 Task: In the Contact  EvelynWhite@brooklynbotanic.org, Create email and send with subject: 'Welcome to a New Paradigm: Introducing Our Visionary Solution', and with mail content 'Hello,_x000D_
Unlock your full potential with our game-changing solution. Embrace the possibilities and embark on a journey of growth and success in your industry._x000D_
Regards', attach the document: Proposal.doc and insert image: visitingcard.jpg. Below Regards, write Instagram and insert the URL: 'www.instagram.com'. Mark checkbox to create task to follow up : In 3 business days . Logged in from softage.5@softage.net
Action: Mouse moved to (73, 57)
Screenshot: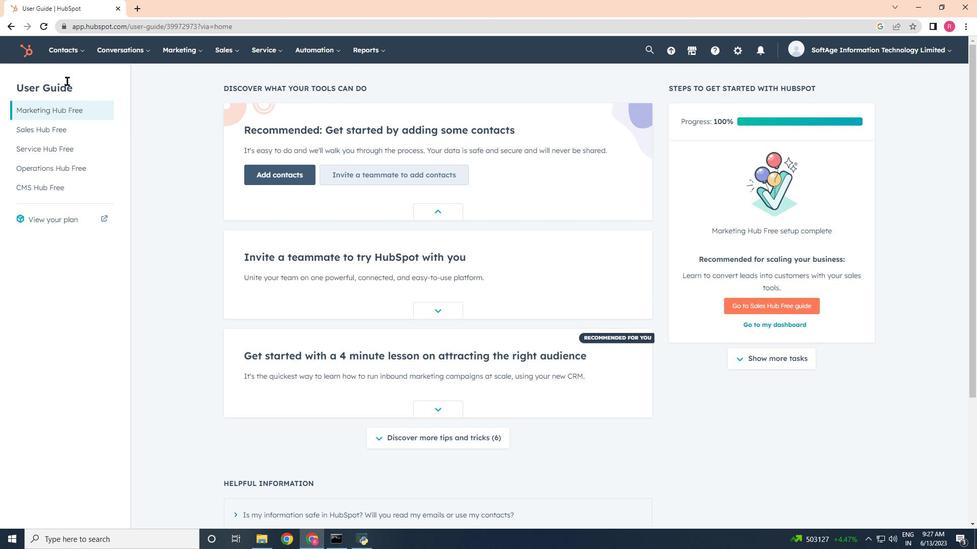 
Action: Mouse pressed left at (73, 57)
Screenshot: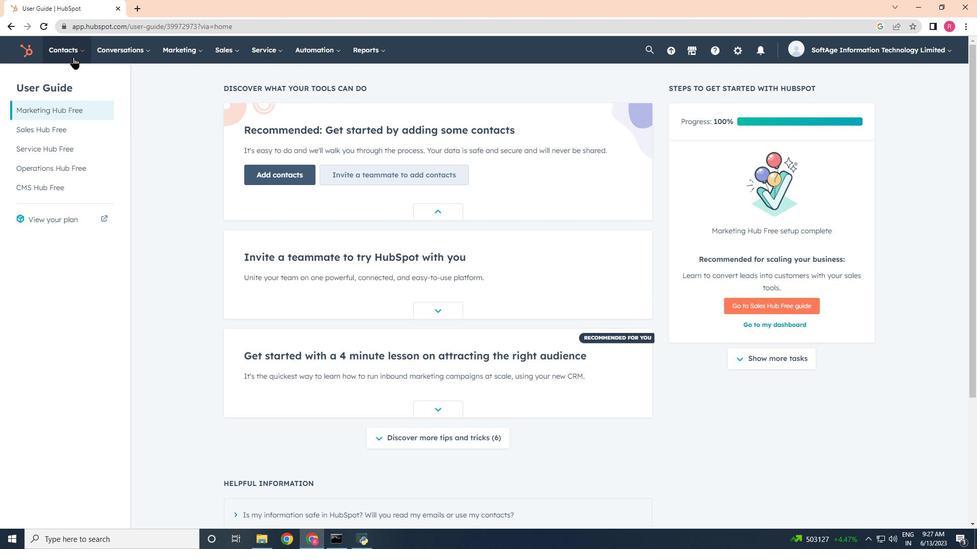 
Action: Mouse moved to (83, 80)
Screenshot: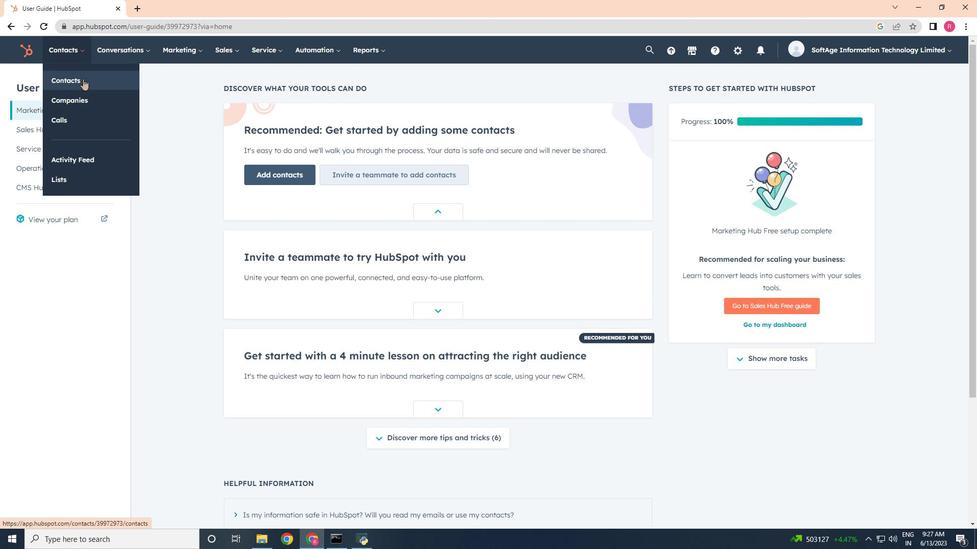 
Action: Mouse pressed left at (83, 80)
Screenshot: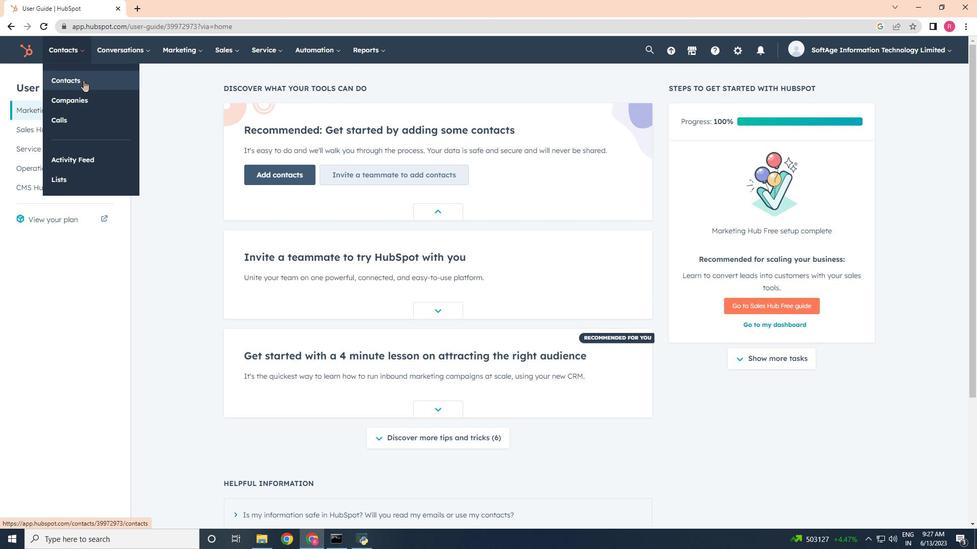 
Action: Mouse moved to (88, 166)
Screenshot: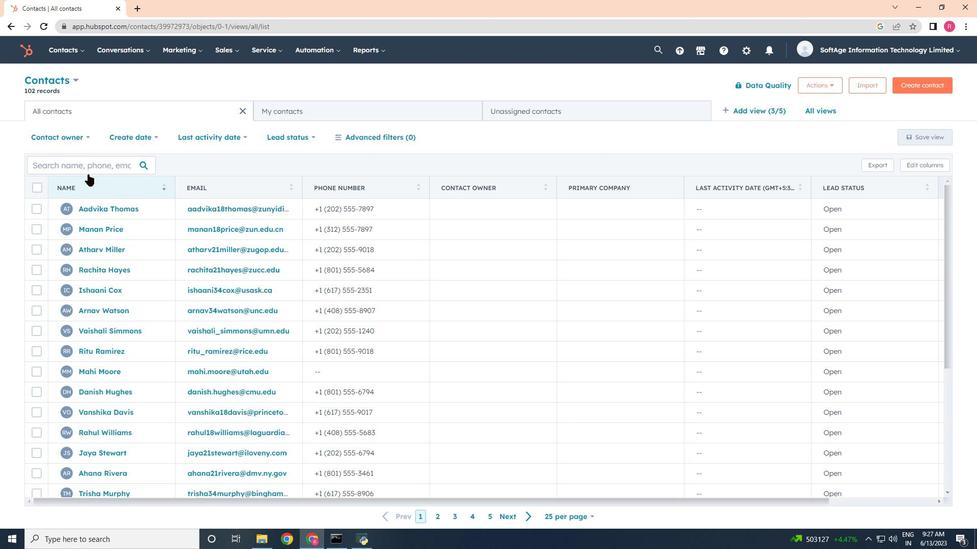 
Action: Mouse pressed left at (88, 166)
Screenshot: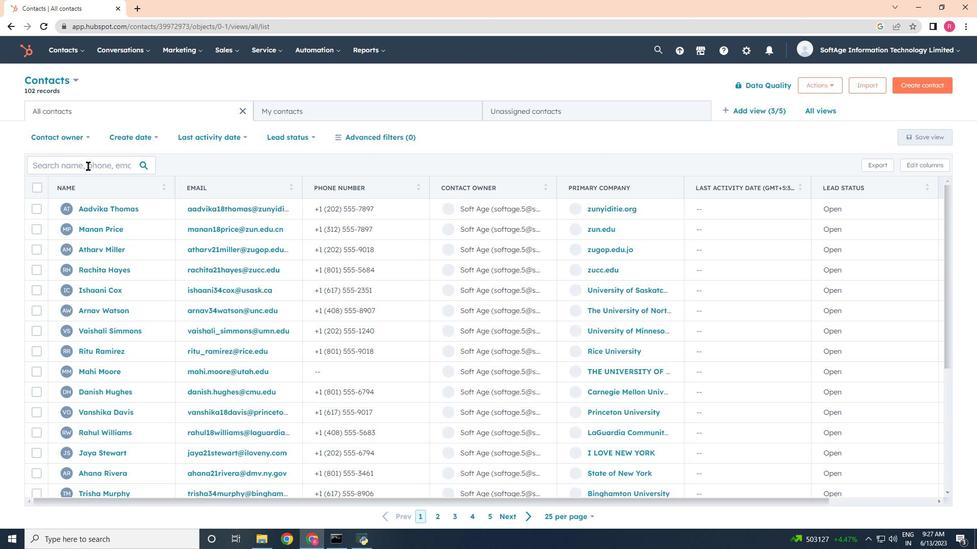 
Action: Key pressed <Key.shift>Evely<Key.shift>White<Key.shift>@brooklynbotanic<Key.backspace><Key.backspace><Key.backspace><Key.backspace><Key.backspace><Key.backspace><Key.backspace><Key.backspace><Key.backspace><Key.backspace><Key.backspace><Key.backspace>
Screenshot: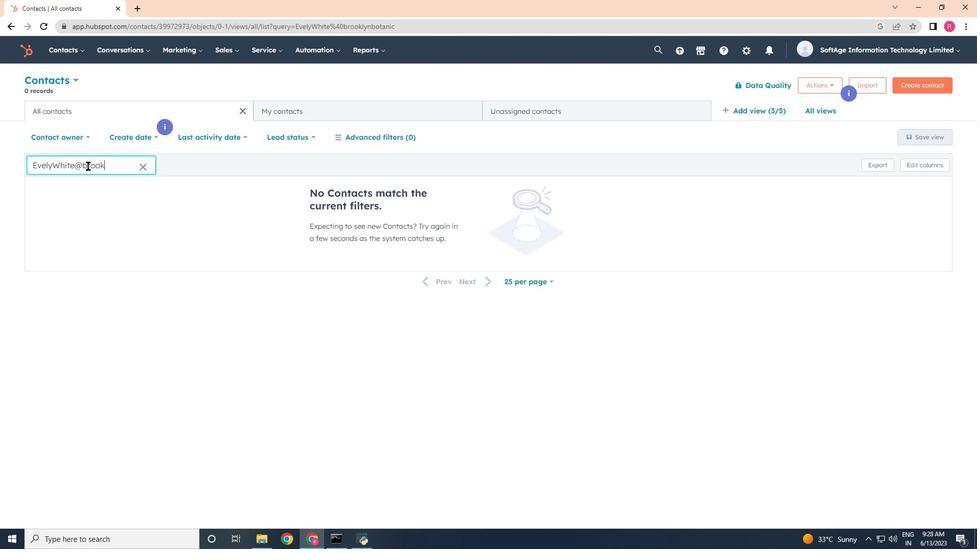 
Action: Mouse moved to (88, 165)
Screenshot: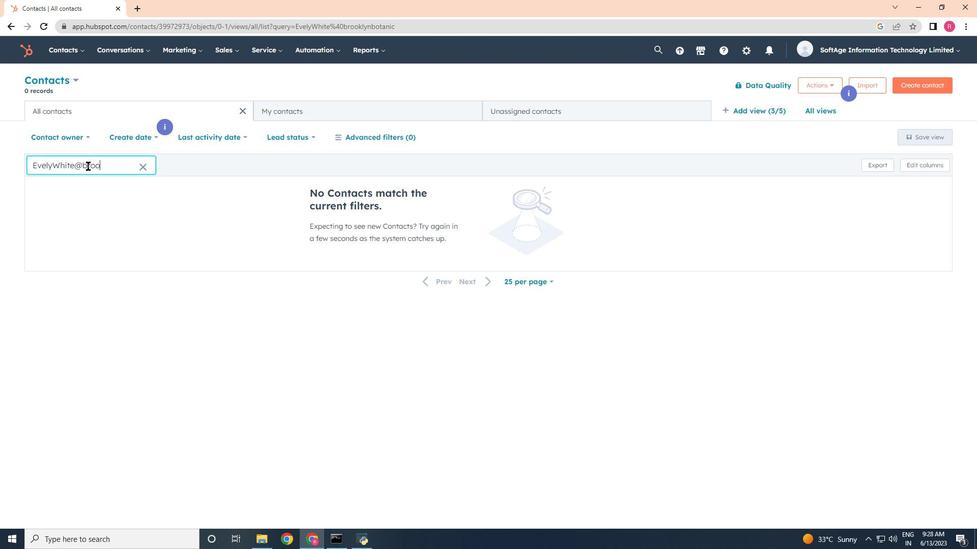 
Action: Key pressed <Key.backspace><Key.backspace><Key.backspace><Key.backspace>
Screenshot: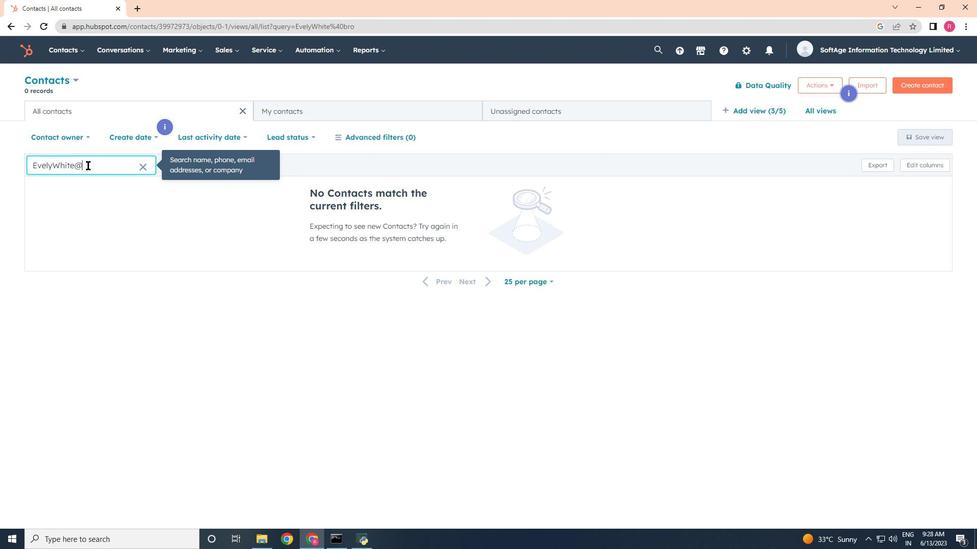 
Action: Mouse moved to (55, 166)
Screenshot: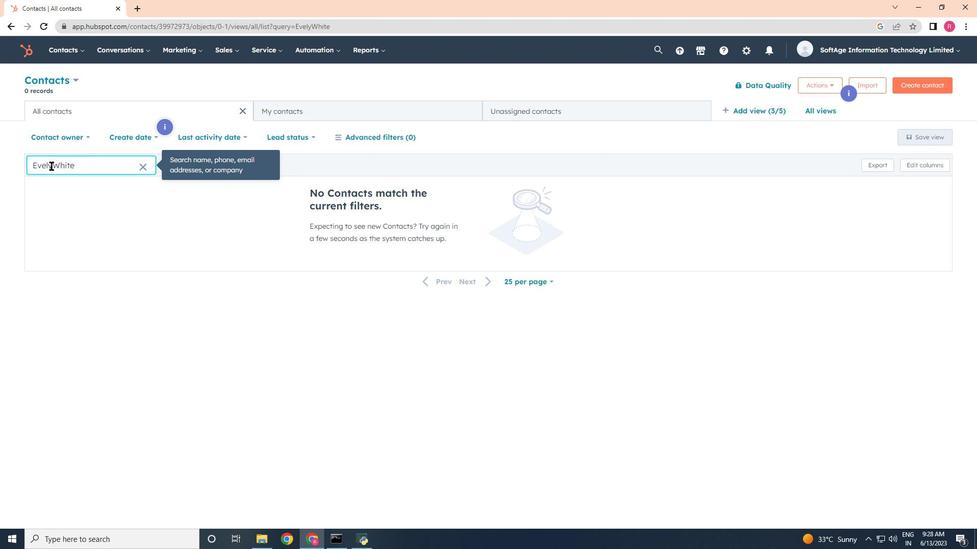 
Action: Mouse pressed left at (55, 166)
Screenshot: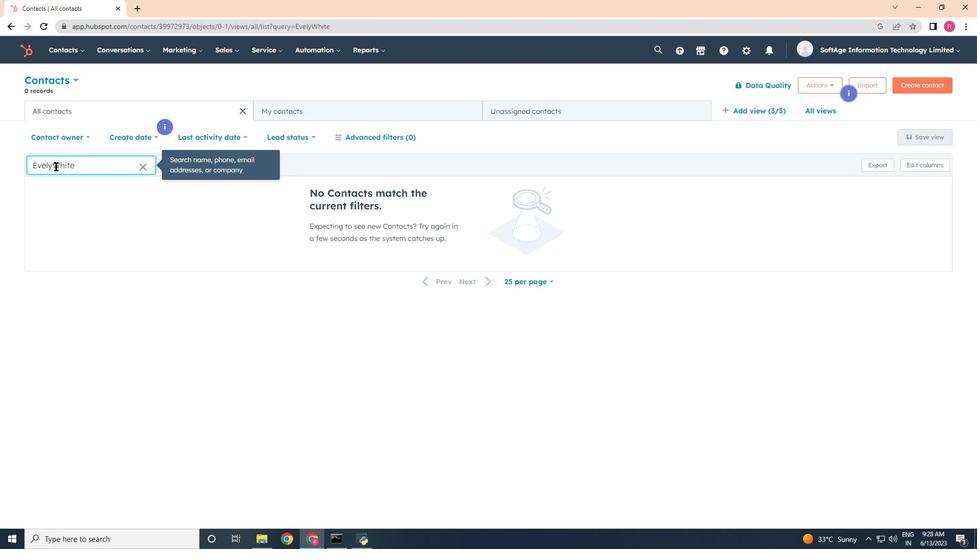 
Action: Mouse moved to (54, 167)
Screenshot: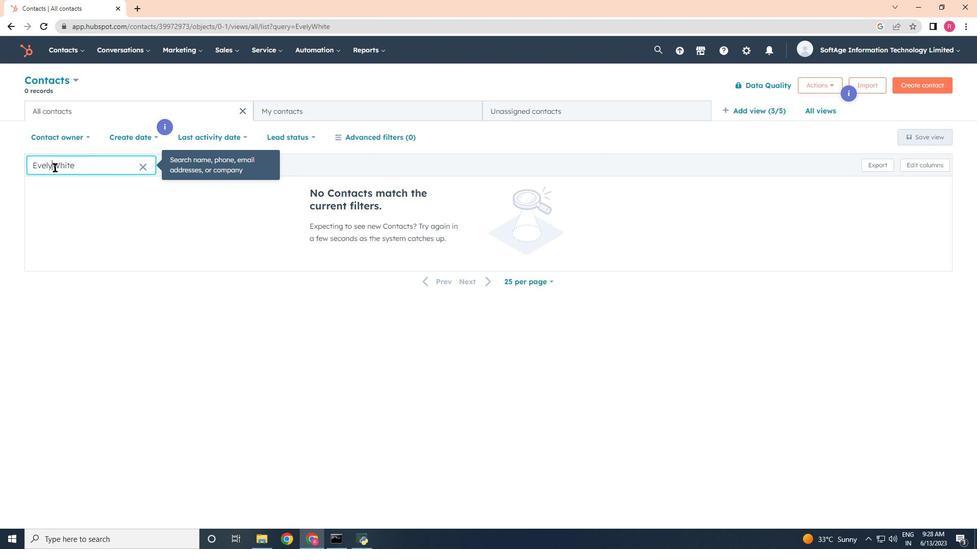 
Action: Key pressed n
Screenshot: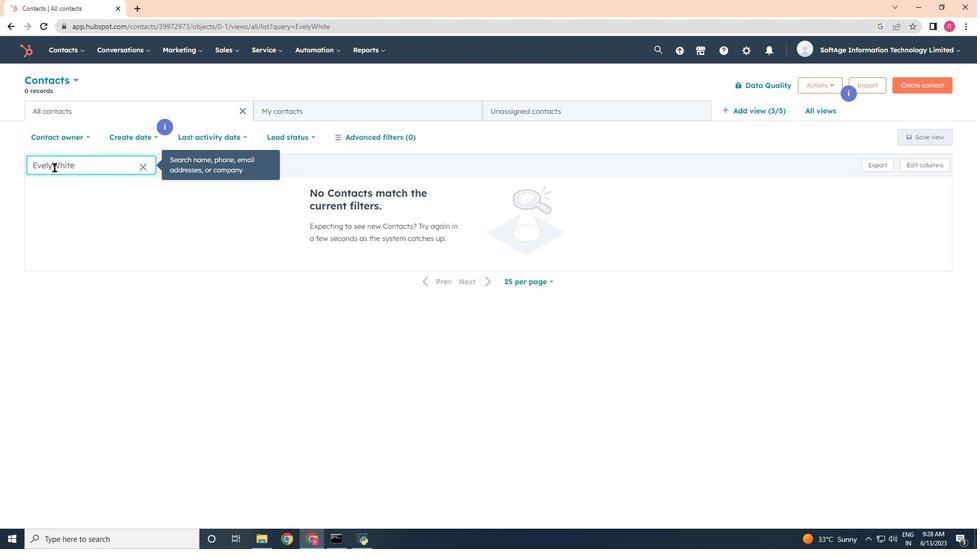 
Action: Mouse moved to (82, 166)
Screenshot: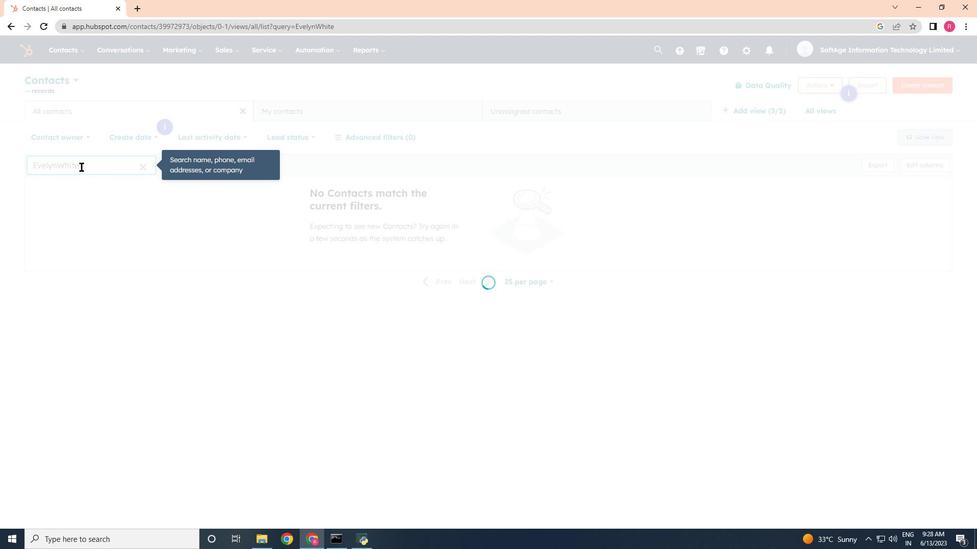 
Action: Mouse pressed left at (82, 166)
Screenshot: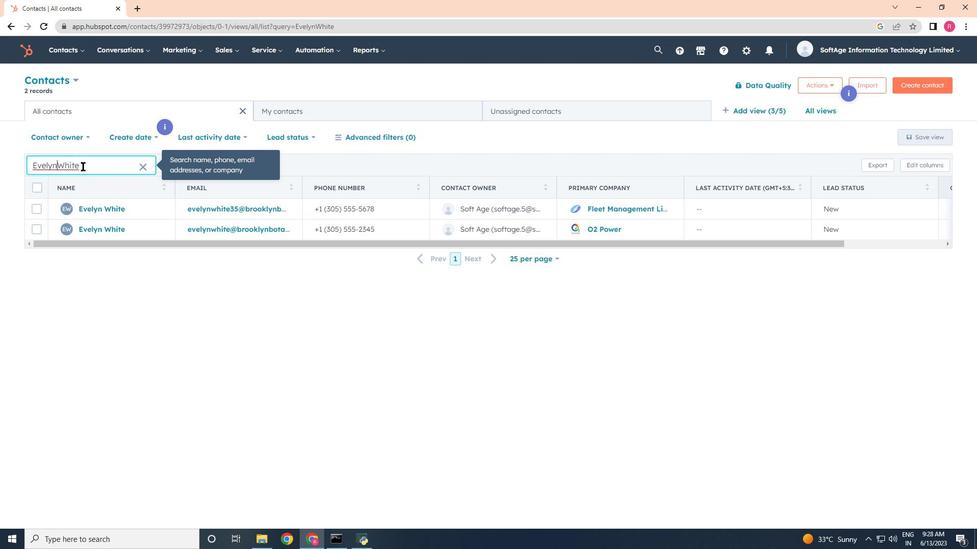 
Action: Key pressed <Key.shift>@brooklyn
Screenshot: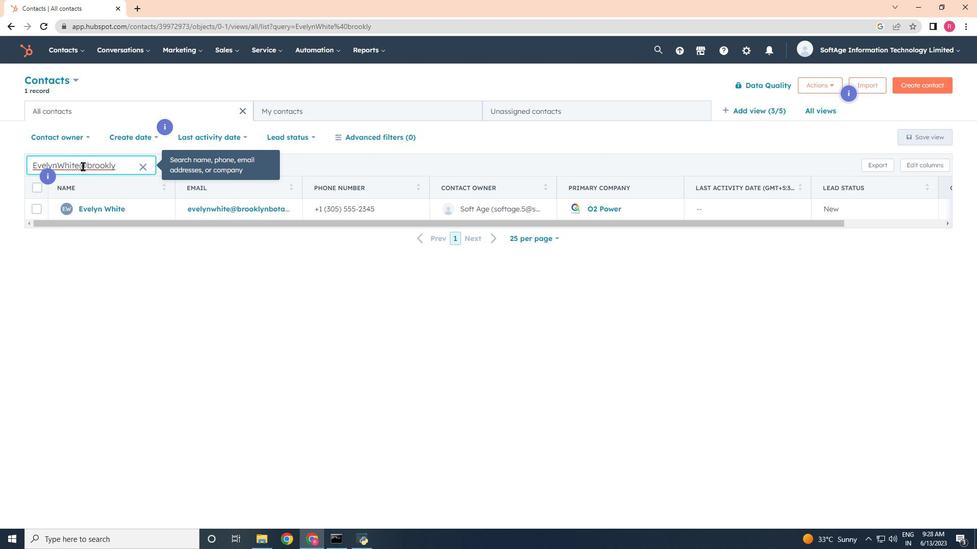 
Action: Mouse moved to (99, 211)
Screenshot: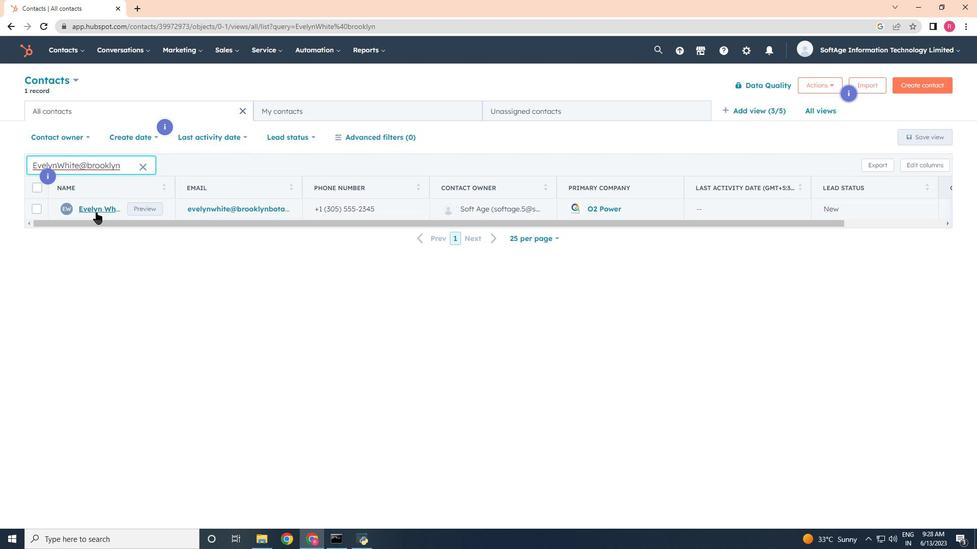 
Action: Mouse pressed left at (99, 211)
Screenshot: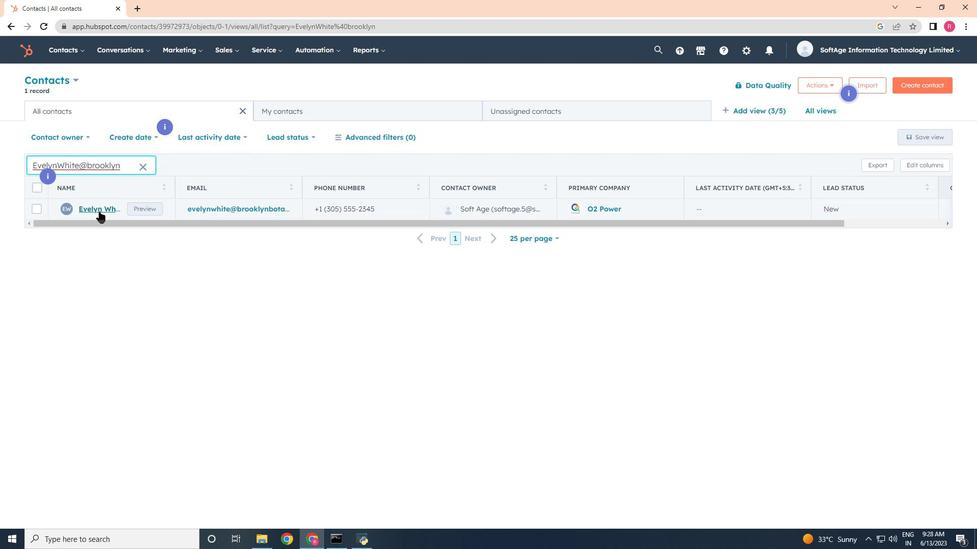 
Action: Mouse moved to (70, 170)
Screenshot: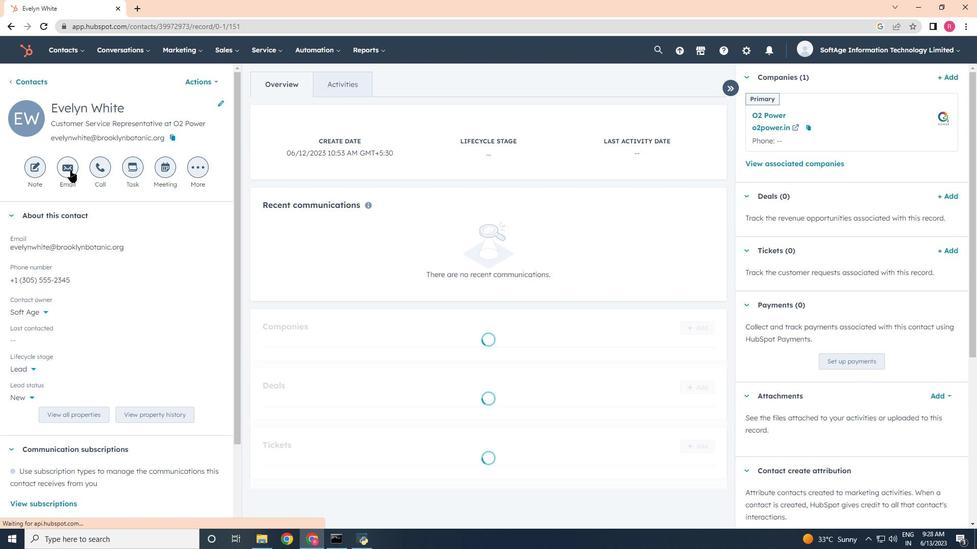 
Action: Mouse pressed left at (70, 170)
Screenshot: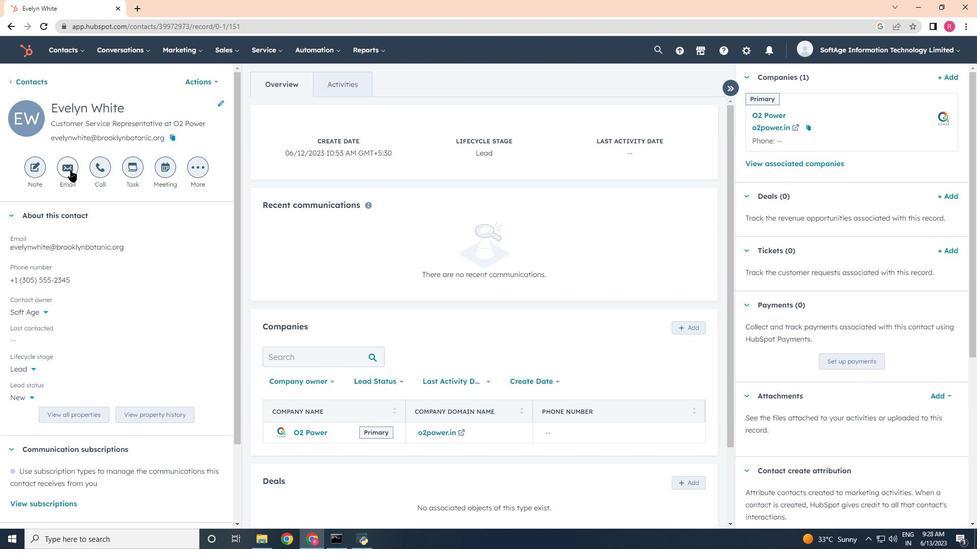 
Action: Mouse moved to (860, 262)
Screenshot: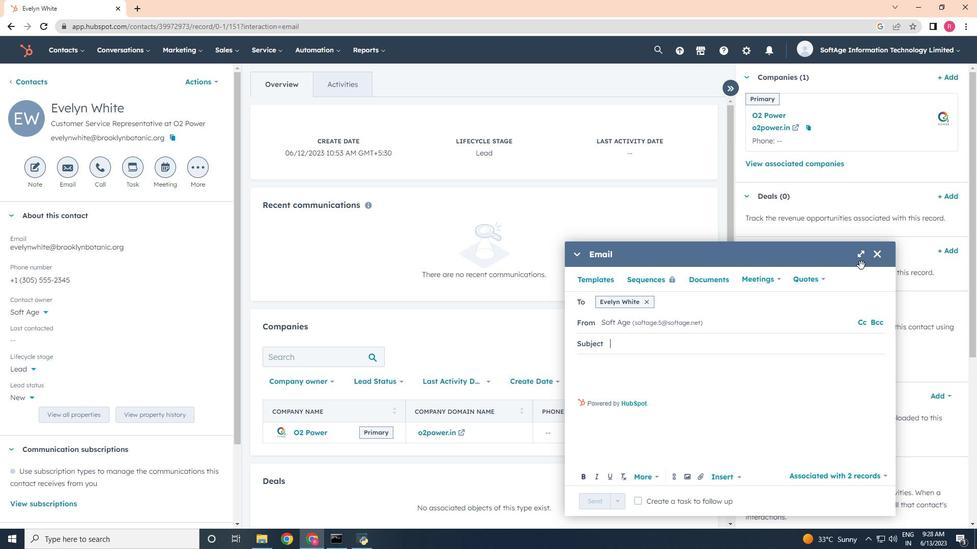 
Action: Mouse pressed left at (860, 262)
Screenshot: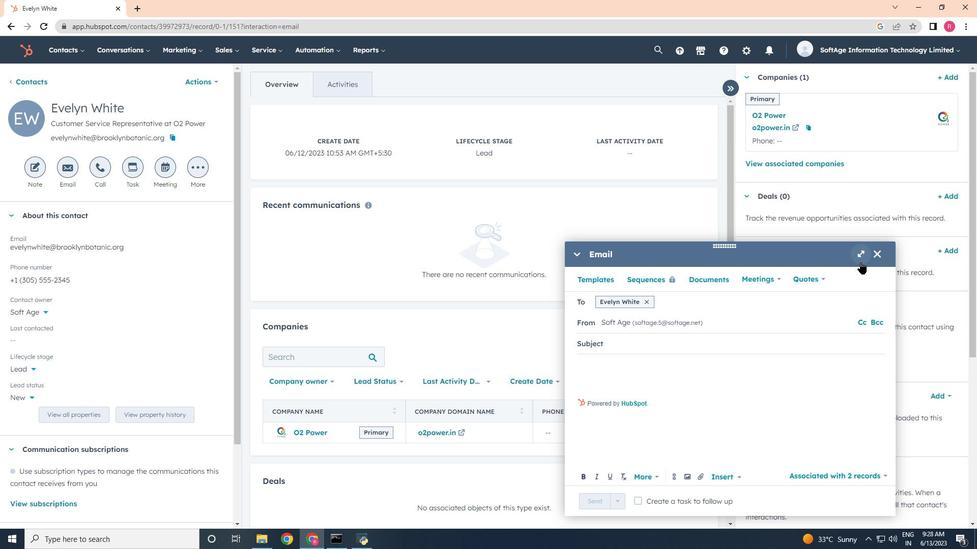 
Action: Mouse moved to (268, 206)
Screenshot: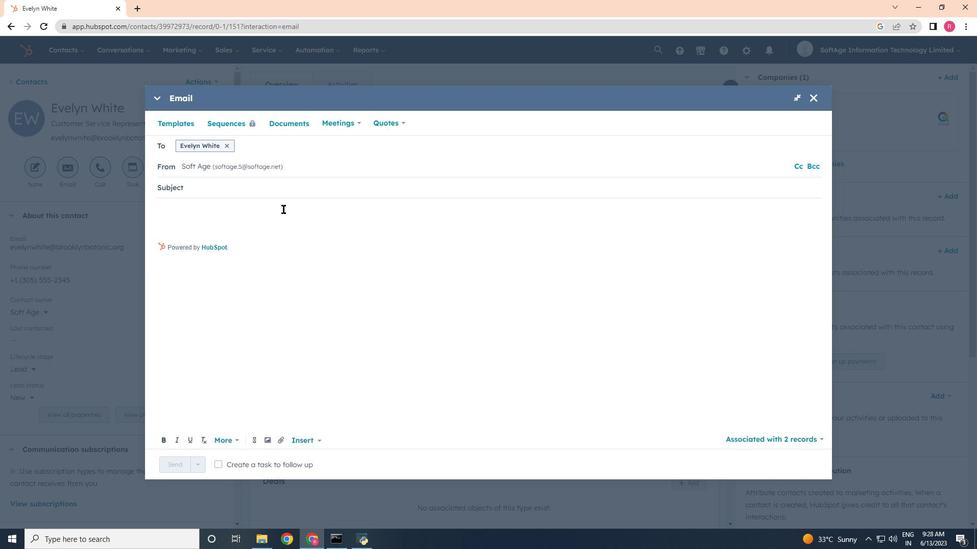 
Action: Key pressed <Key.shift><Key.shift><Key.shift><Key.shift>Welcome<Key.space>to<Key.space>a<Key.space><Key.shift>New<Key.space><Key.shift><Key.shift><Key.shift><Key.shift><Key.shift>Parad<Key.backspace><Key.backspace><Key.backspace><Key.backspace><Key.backspace><Key.backspace><Key.backspace><Key.backspace>ew<Key.space><Key.shift>Paradigm<Key.shift_r><Key.shift_r><Key.shift_r><Key.shift_r><Key.shift_r><Key.shift_r><Key.shift_r><Key.shift_r>:<Key.space><Key.shift>Introductiong<Key.space><Key.backspace><Key.backspace><Key.backspace><Key.backspace><Key.backspace><Key.backspace>ing<Key.space><Key.shift>Our<Key.space><Key.shift>Visionary<Key.space><Key.shift>Solution
Screenshot: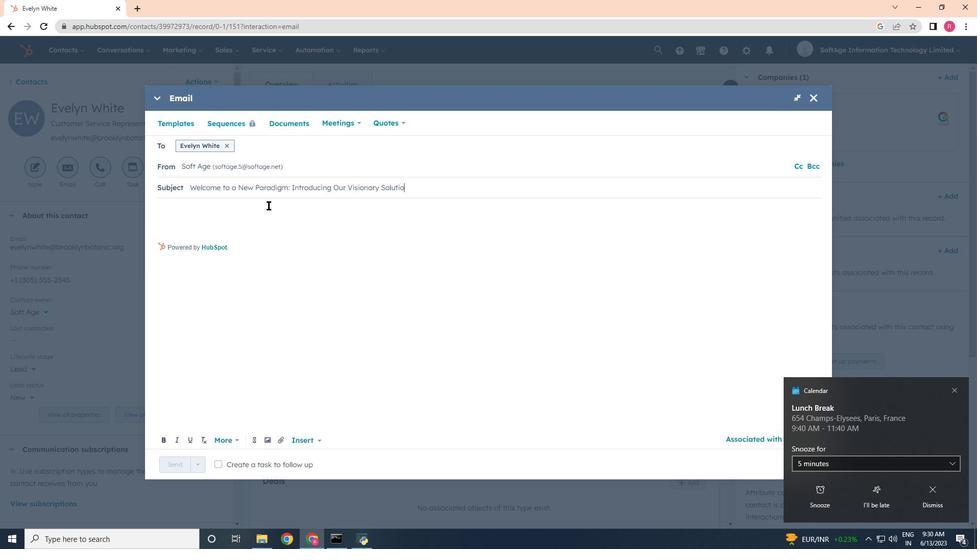 
Action: Mouse moved to (953, 388)
Screenshot: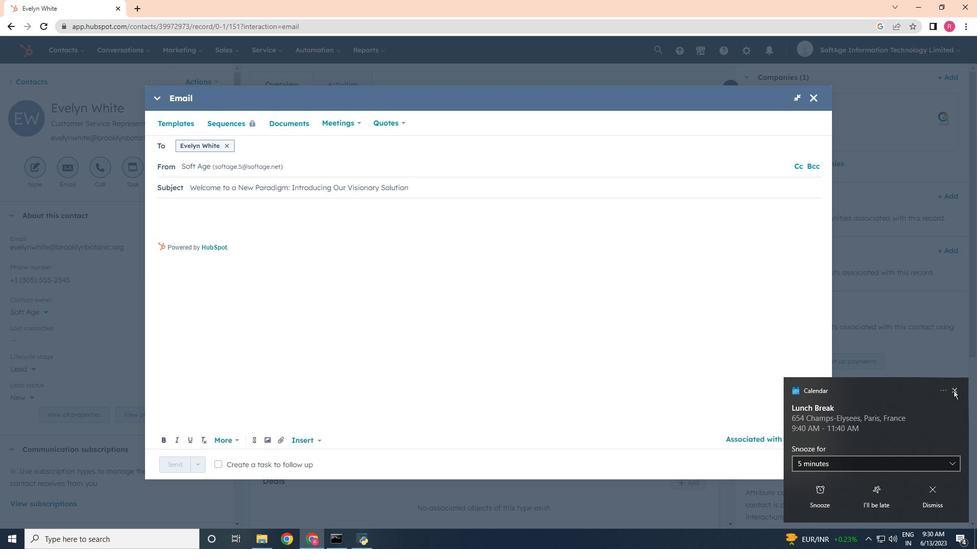 
Action: Mouse pressed left at (953, 388)
Screenshot: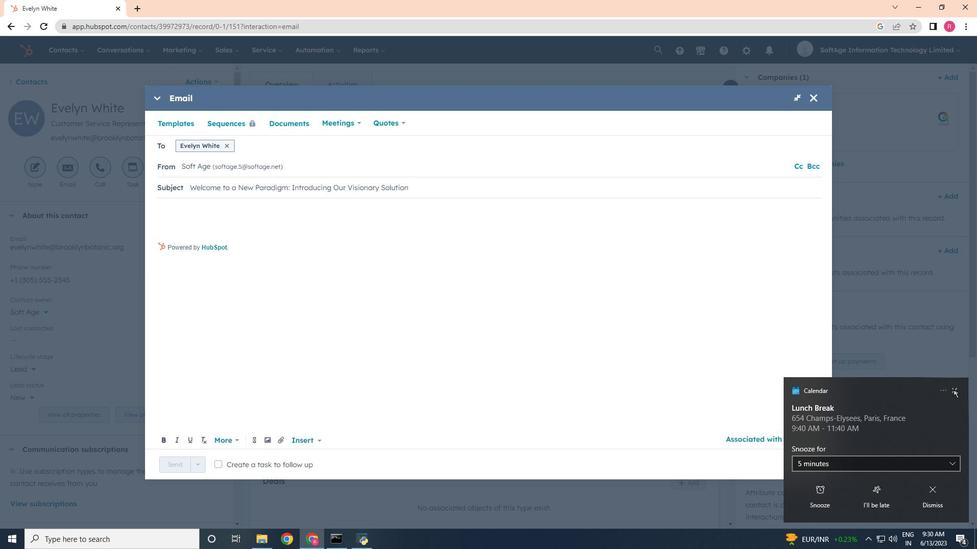 
Action: Mouse moved to (247, 231)
Screenshot: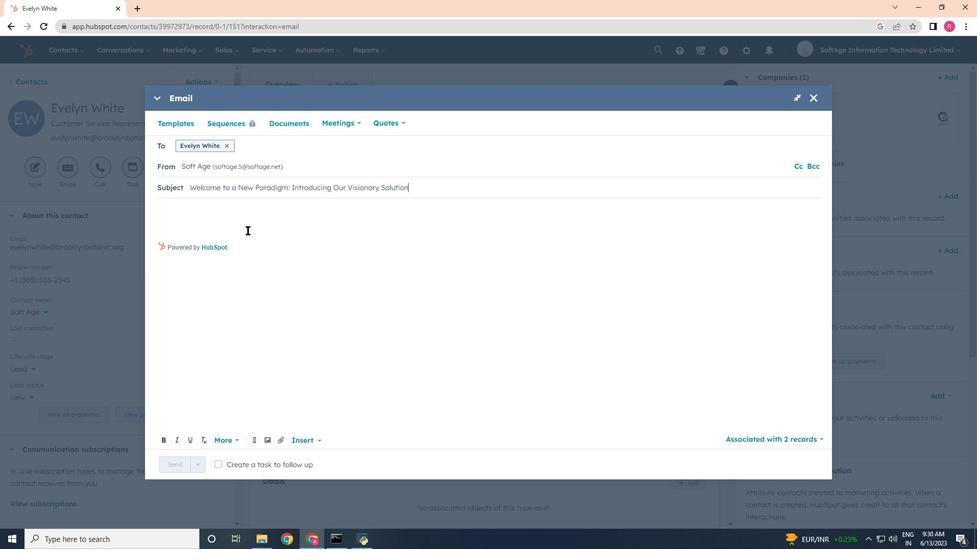 
Action: Mouse pressed left at (247, 231)
Screenshot: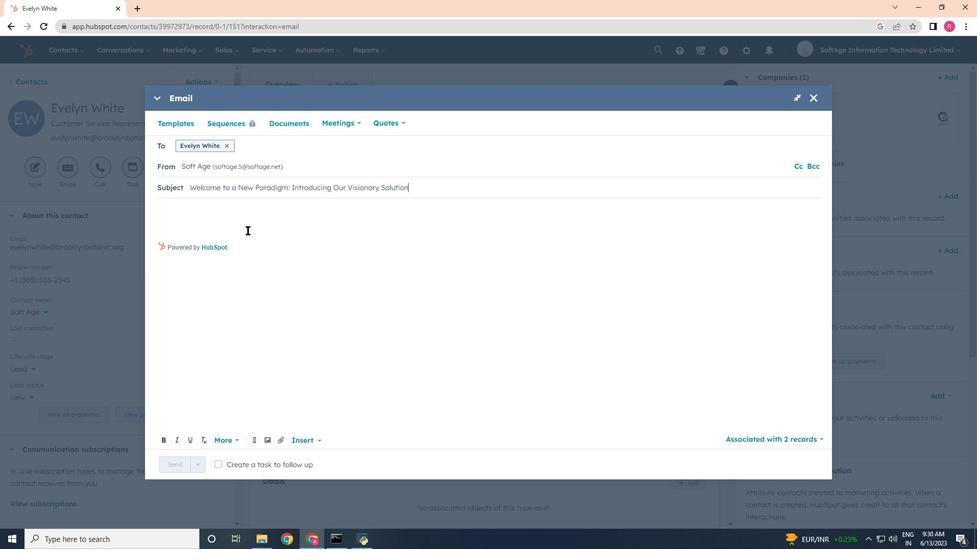 
Action: Mouse moved to (155, 214)
Screenshot: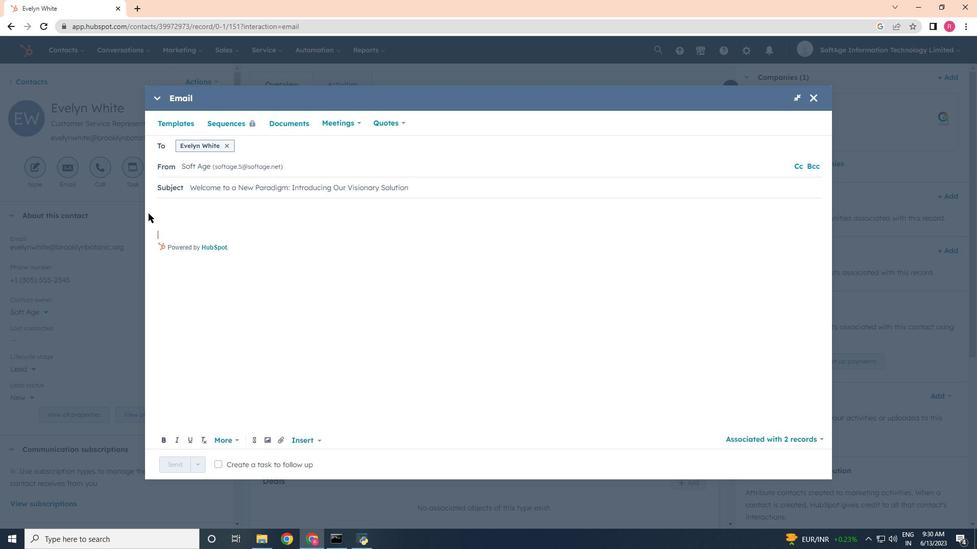 
Action: Key pressed <Key.backspace><Key.backspace>
Screenshot: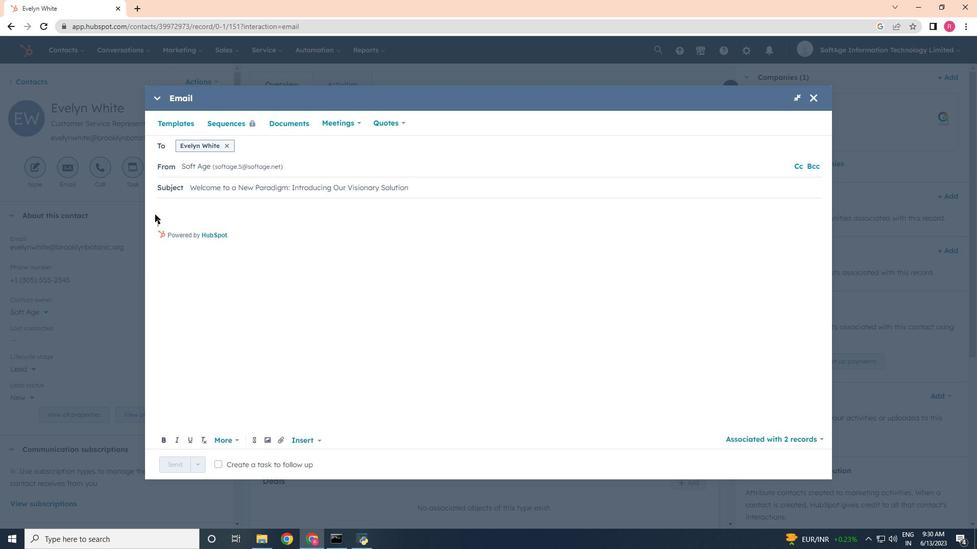 
Action: Mouse moved to (174, 214)
Screenshot: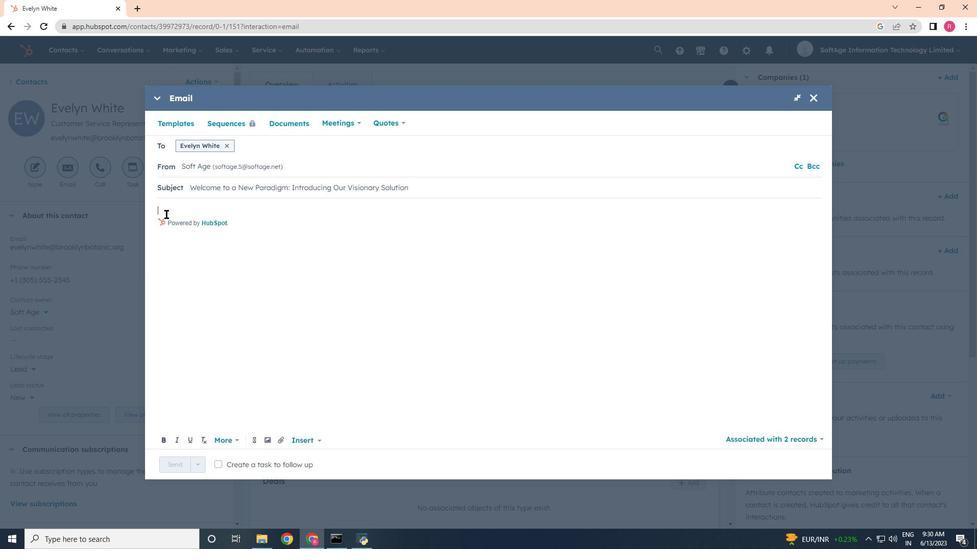 
Action: Key pressed <Key.shift>Hekk<Key.backspace><Key.backspace>llo<Key.enter><Key.enter><Key.shift>Unlock<Key.space>your<Key.space><Key.shift><Key.shift><Key.shift><Key.shift><Key.shift><Key.shift><Key.shift><Key.shift><Key.shift><Key.shift><Key.shift><Key.shift>full<Key.space>pr<Key.backspace>otential<Key.space>with<Key.space>our<Key.space>game<Key.space><Key.backspace>0<Key.backspace>-changing<Key.space>solution<Key.space><Key.backspace>.<Key.space><Key.shift><Key.shift><Key.shift><Key.shift><Key.shift><Key.shift><Key.shift><Key.shift><Key.shift><Key.shift><Key.shift><Key.shift><Key.shift><Key.shift><Key.shift><Key.shift><Key.shift><Key.shift><Key.shift><Key.shift>Embrace<Key.space>the<Key.space>possibilitial<Key.space><Key.backspace><Key.backspace><Key.backspace><Key.backspace><Key.backspace><Key.backspace><Key.backspace><Key.backspace><Key.backspace><Key.backspace>ibilities<Key.space>and<Key.space>embark<Key.space>on<Key.space>a<Key.space>ju<Key.backspace>aurny<Key.space><Key.backspace><Key.backspace><Key.backspace><Key.backspace><Key.backspace><Key.backspace>ourney<Key.space>of<Key.space>growth<Key.space>and<Key.space>success<Key.space>in<Key.space>your<Key.space>industry.<Key.enter><Key.enter><Key.shift>Re
Screenshot: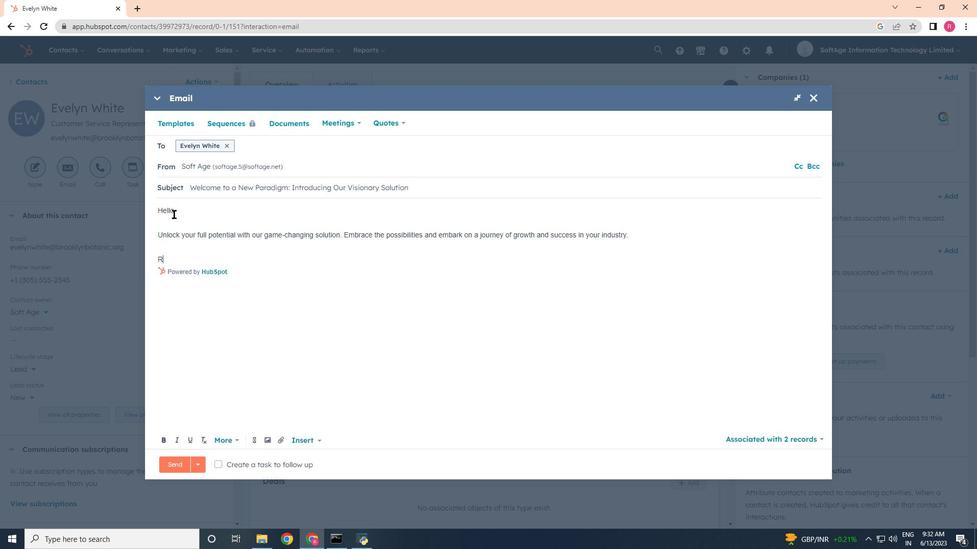 
Action: Mouse moved to (178, 214)
Screenshot: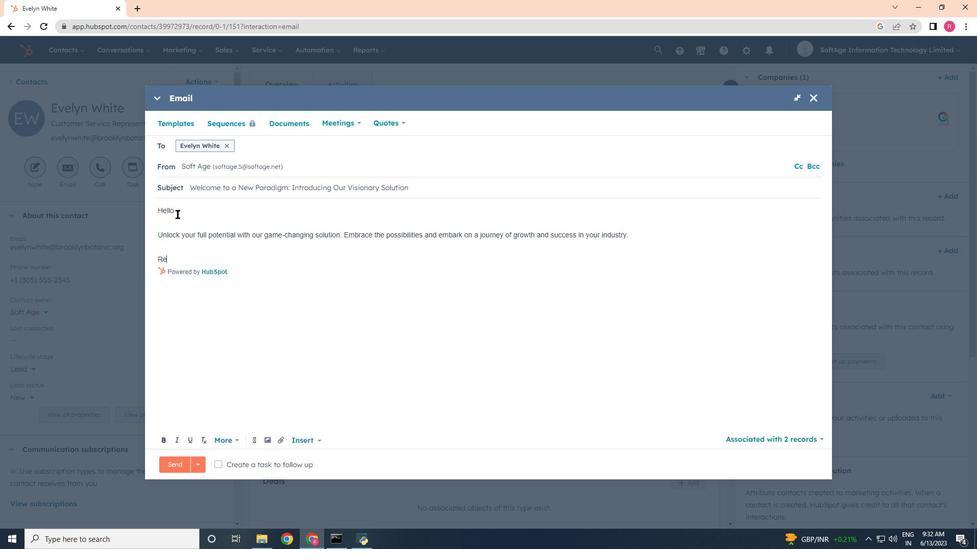 
Action: Key pressed gards,<Key.enter>
Screenshot: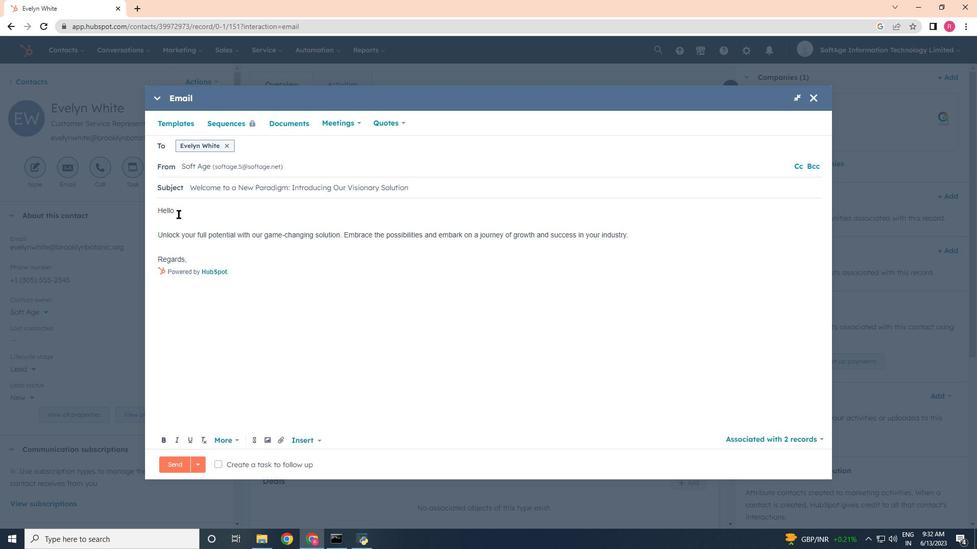 
Action: Mouse moved to (284, 435)
Screenshot: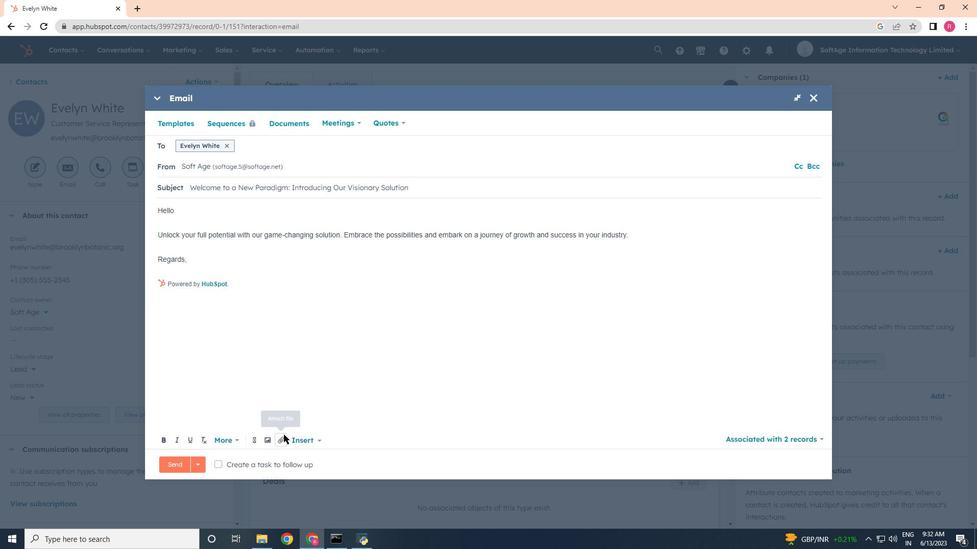 
Action: Mouse pressed left at (284, 435)
Screenshot: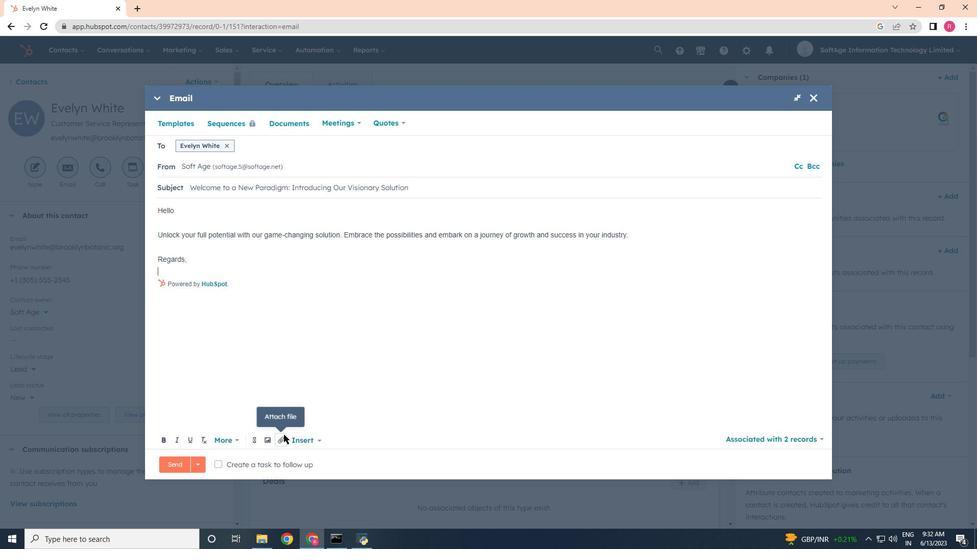 
Action: Mouse moved to (299, 419)
Screenshot: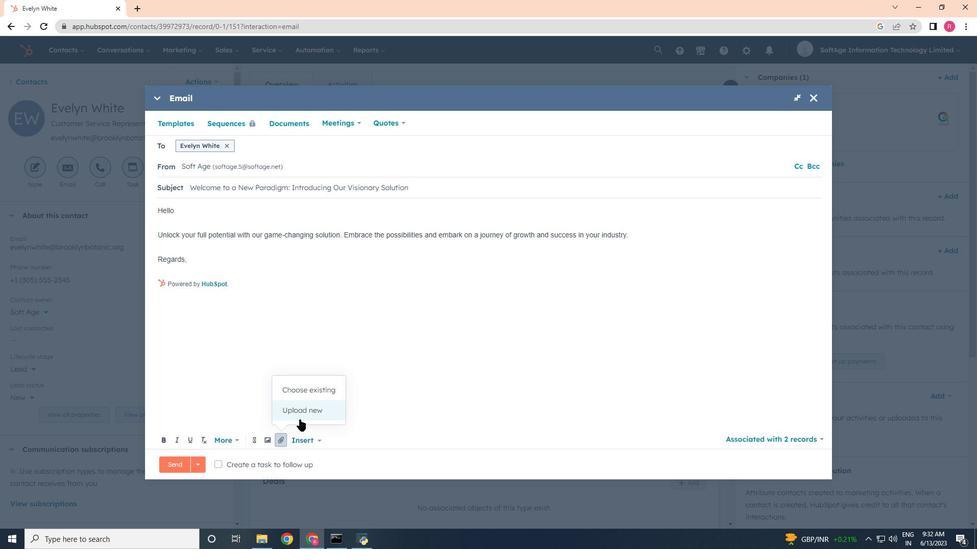 
Action: Mouse pressed left at (299, 419)
Screenshot: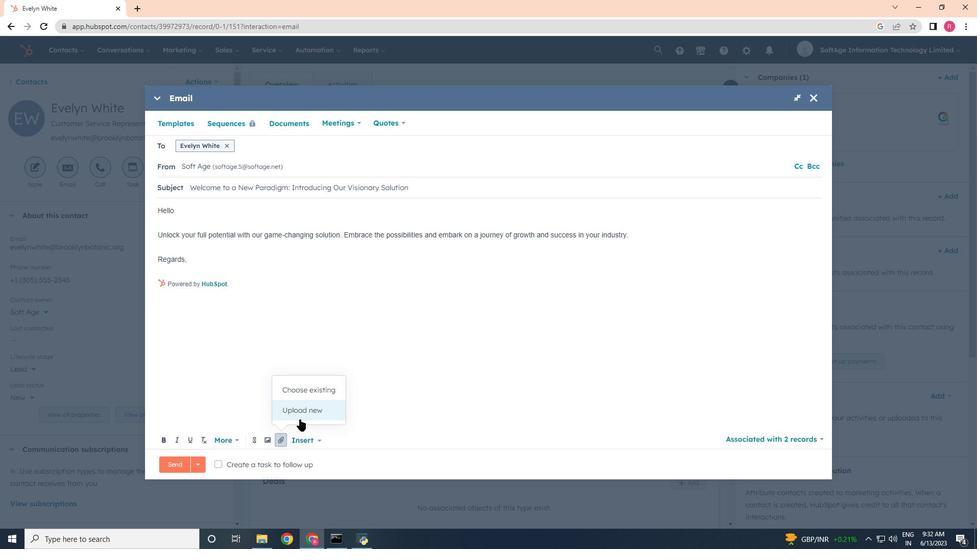 
Action: Mouse moved to (289, 158)
Screenshot: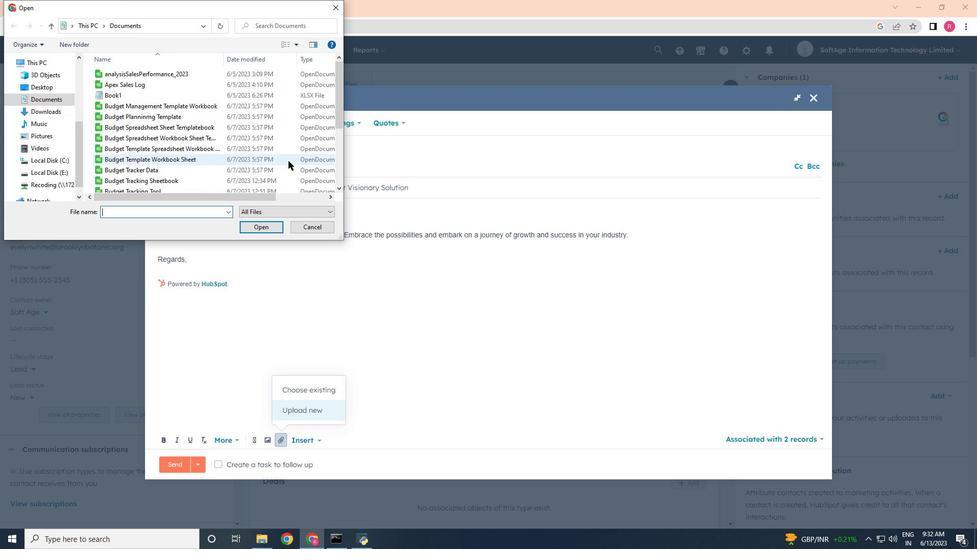 
Action: Mouse scrolled (289, 157) with delta (0, 0)
Screenshot: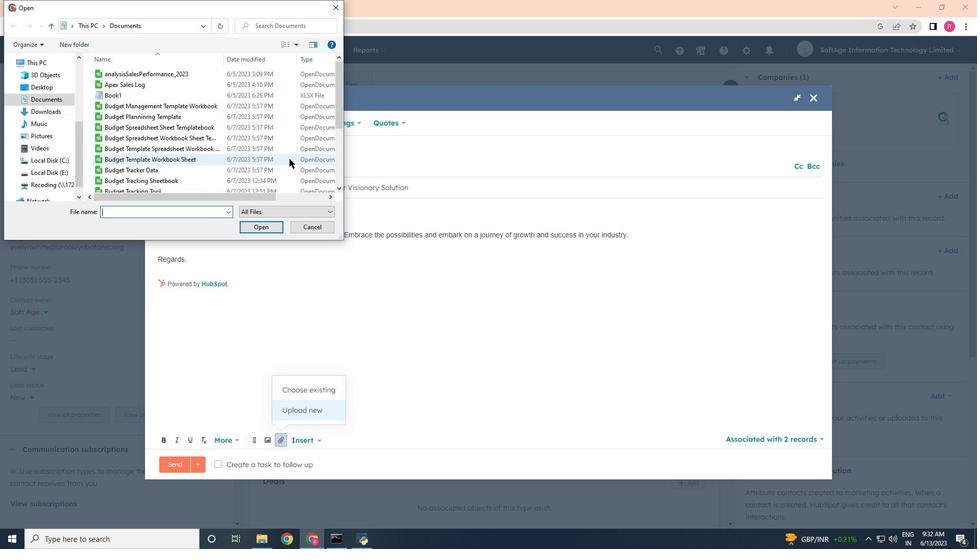 
Action: Mouse scrolled (289, 157) with delta (0, 0)
Screenshot: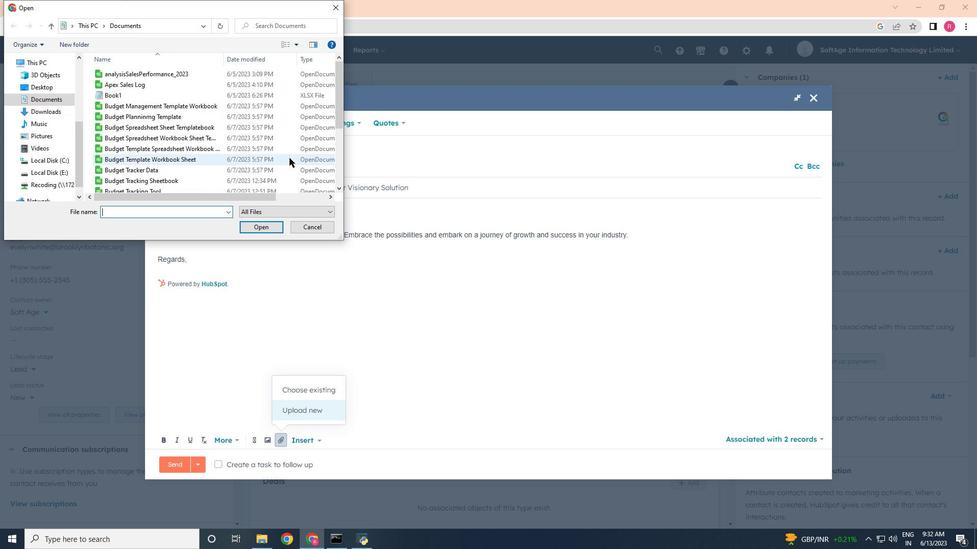 
Action: Mouse scrolled (289, 157) with delta (0, 0)
Screenshot: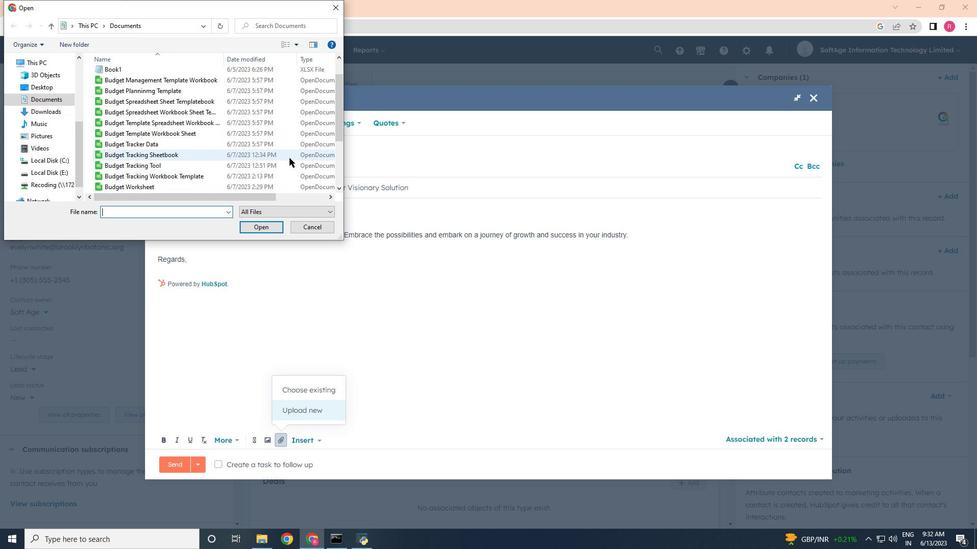 
Action: Mouse scrolled (289, 157) with delta (0, 0)
Screenshot: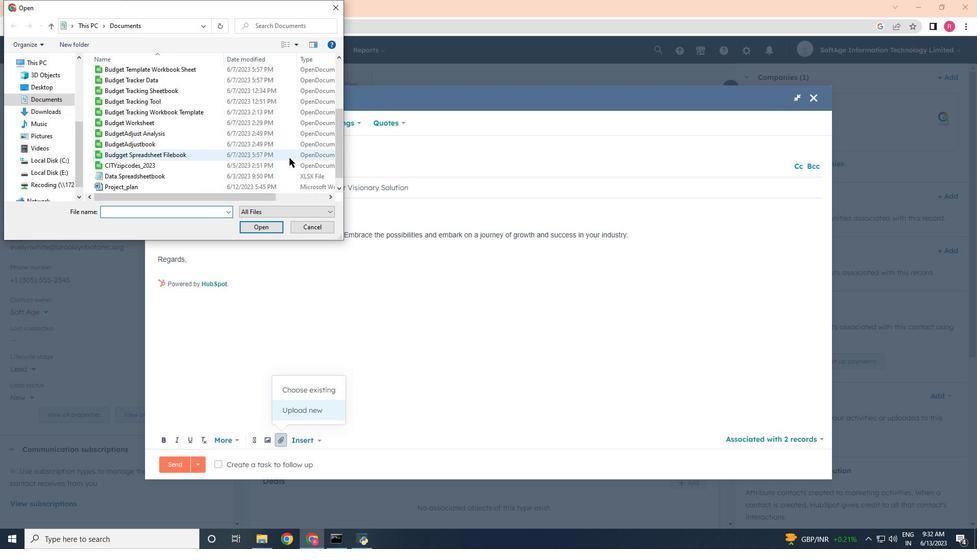 
Action: Mouse scrolled (289, 157) with delta (0, 0)
Screenshot: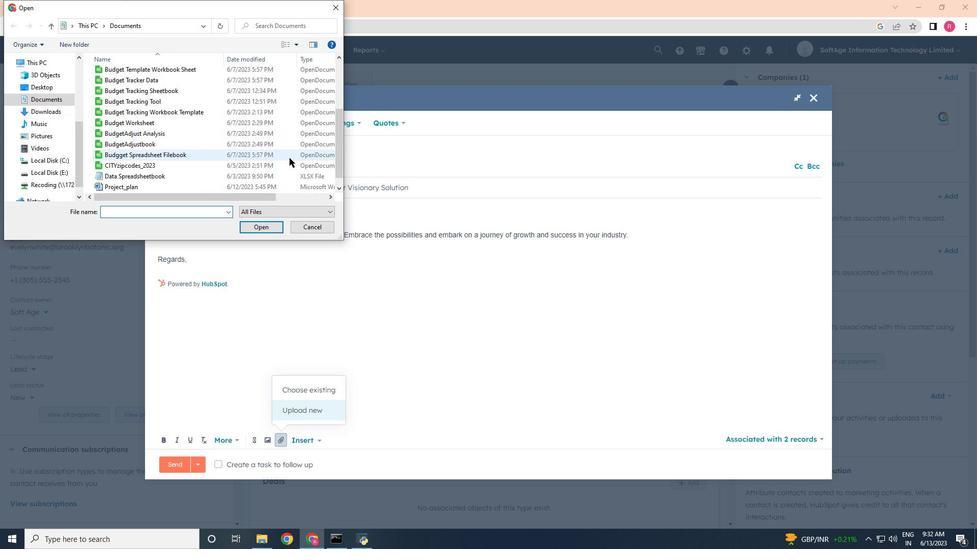 
Action: Mouse scrolled (289, 157) with delta (0, 0)
Screenshot: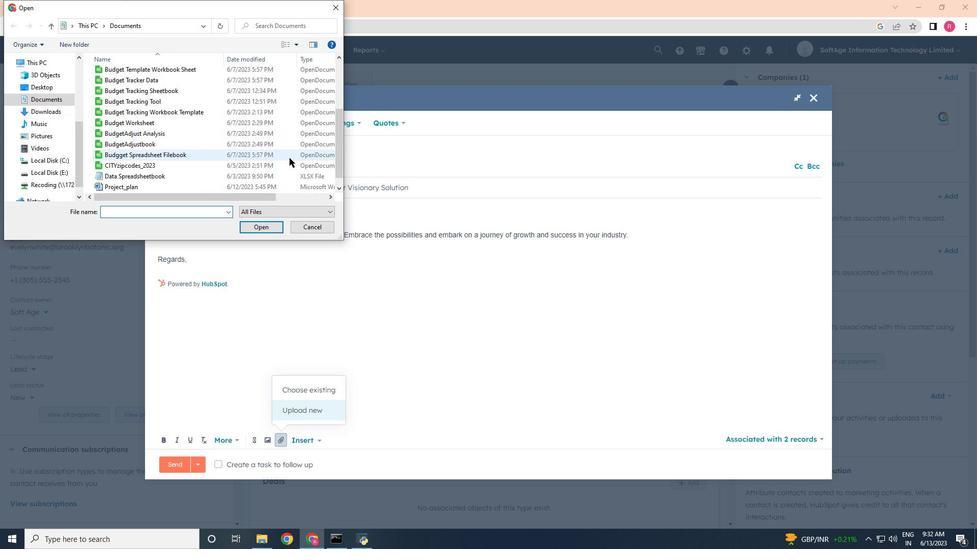 
Action: Mouse scrolled (289, 157) with delta (0, 0)
Screenshot: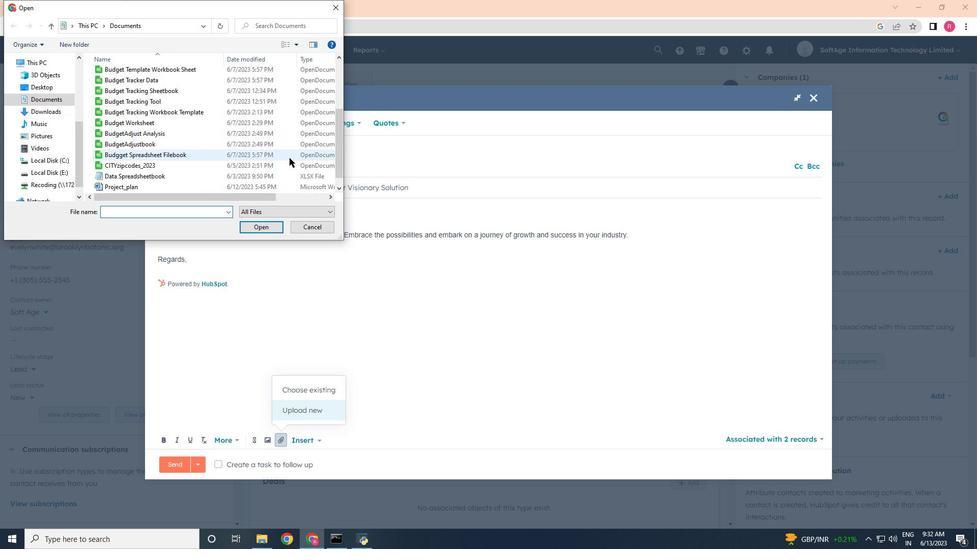 
Action: Mouse scrolled (289, 157) with delta (0, 0)
Screenshot: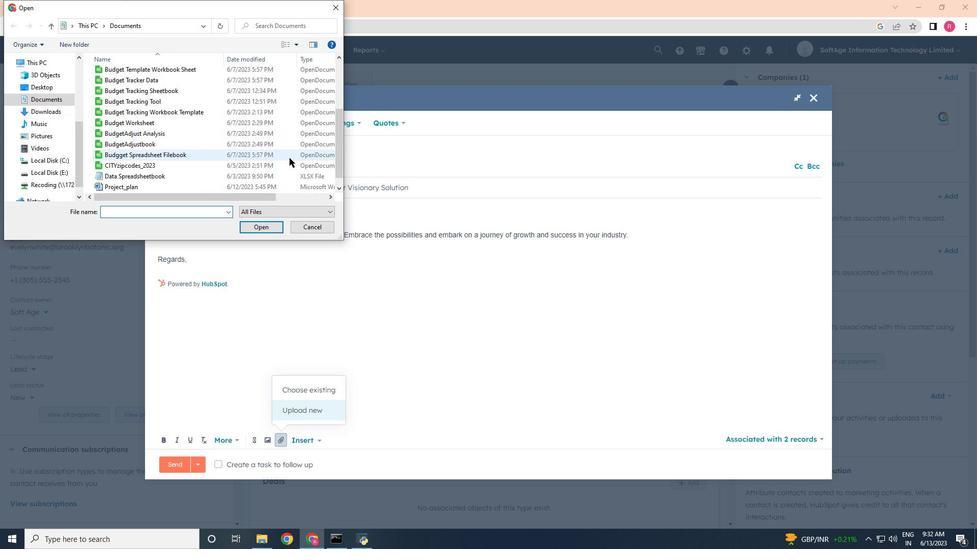 
Action: Mouse moved to (283, 160)
Screenshot: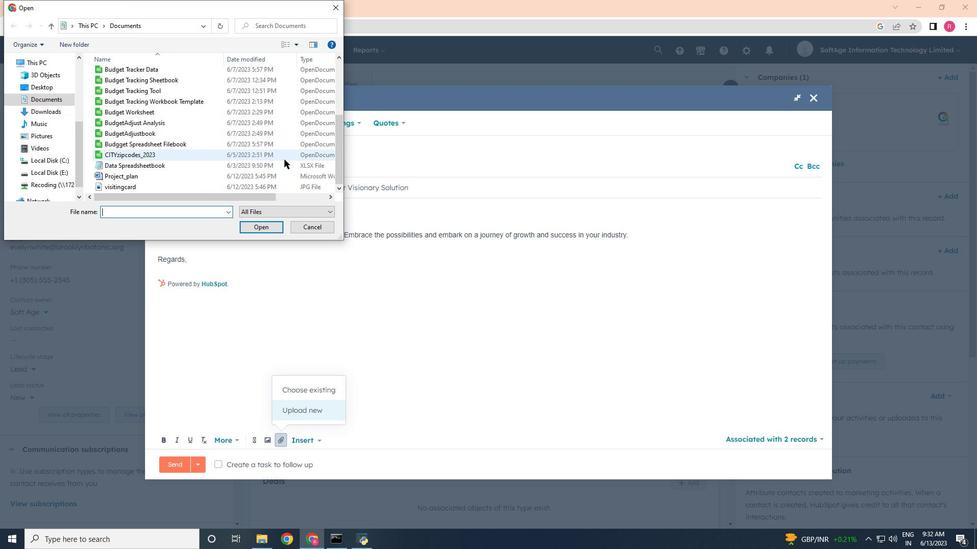
Action: Mouse scrolled (283, 160) with delta (0, 0)
Screenshot: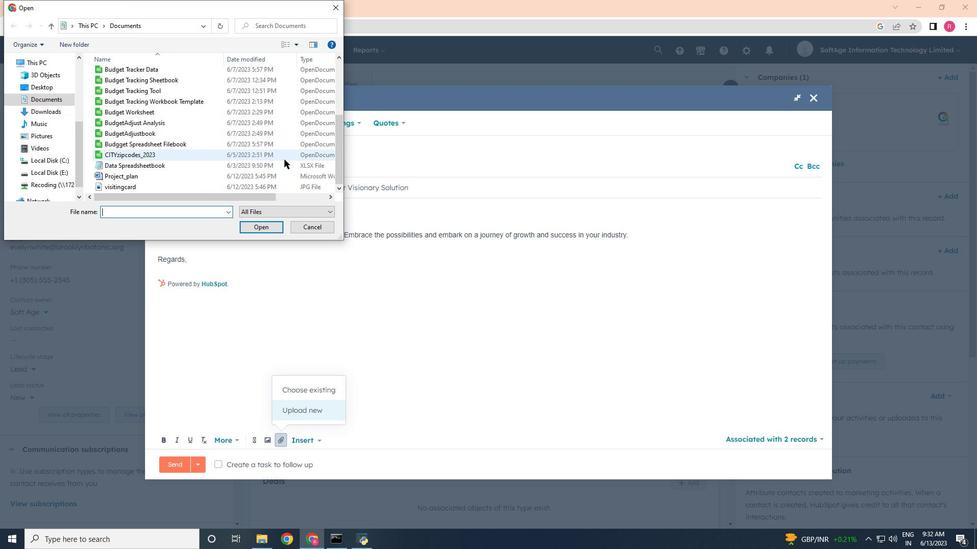 
Action: Mouse moved to (283, 160)
Screenshot: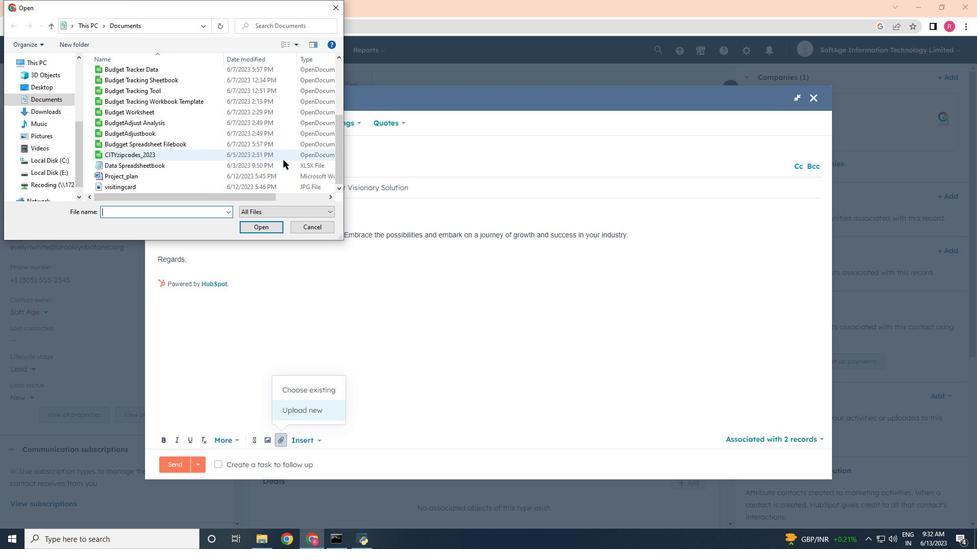 
Action: Mouse scrolled (283, 160) with delta (0, 0)
Screenshot: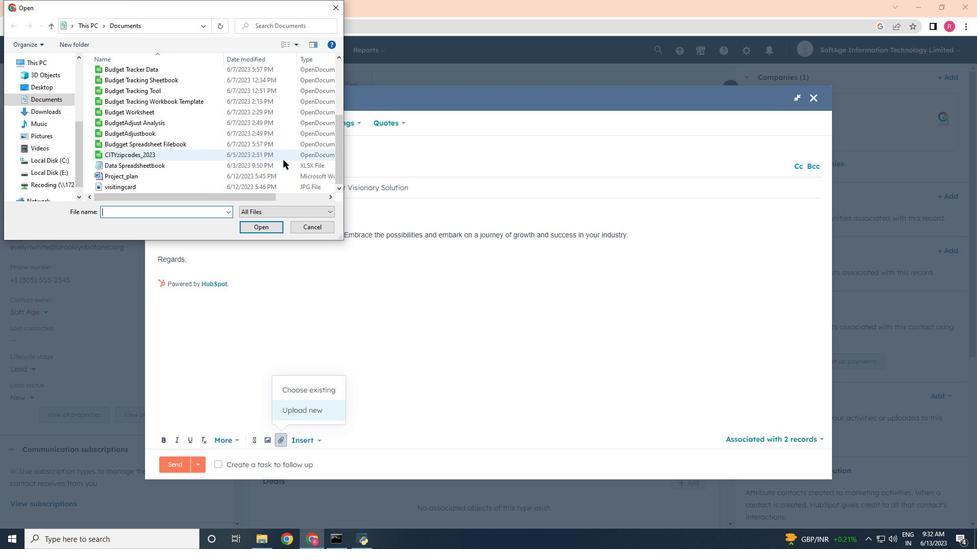 
Action: Mouse moved to (178, 180)
Screenshot: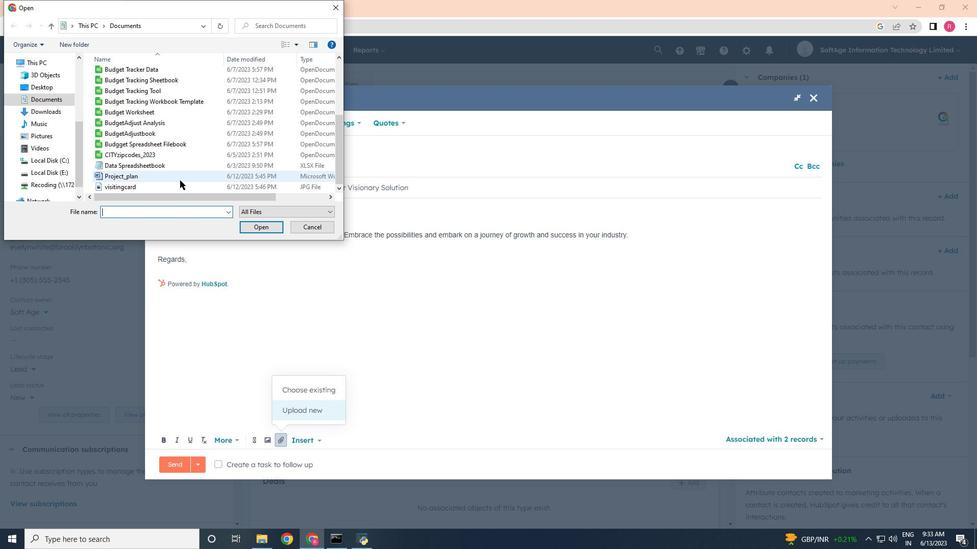 
Action: Mouse pressed left at (178, 180)
Screenshot: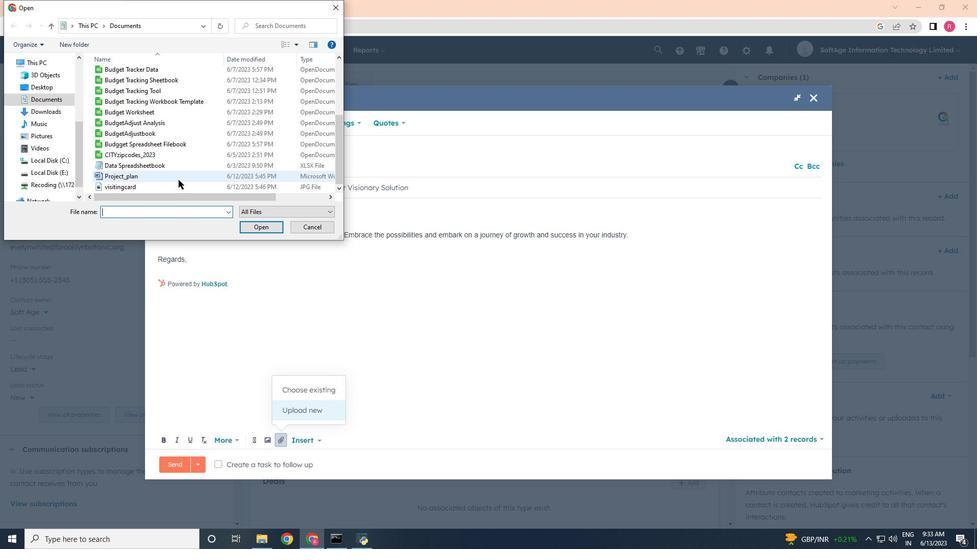 
Action: Mouse moved to (140, 215)
Screenshot: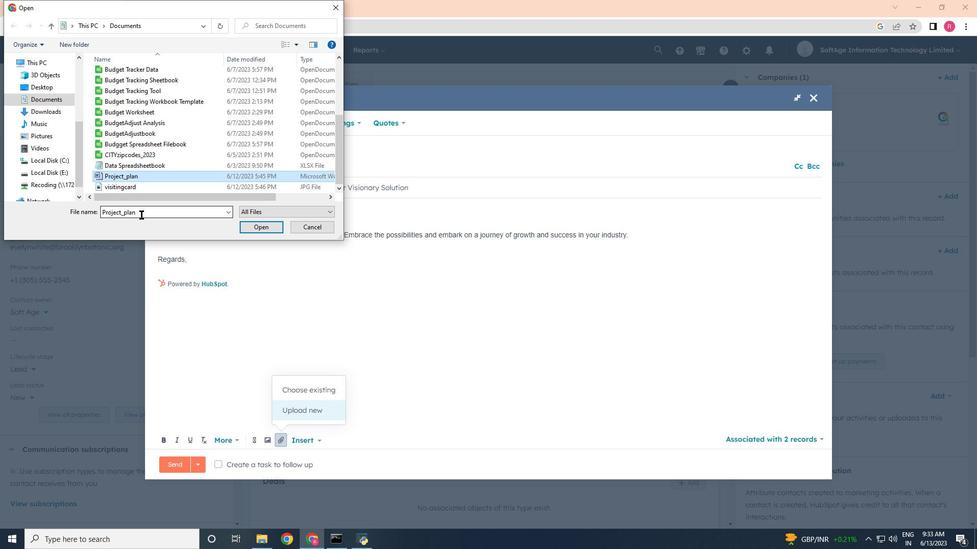 
Action: Mouse pressed left at (140, 215)
Screenshot: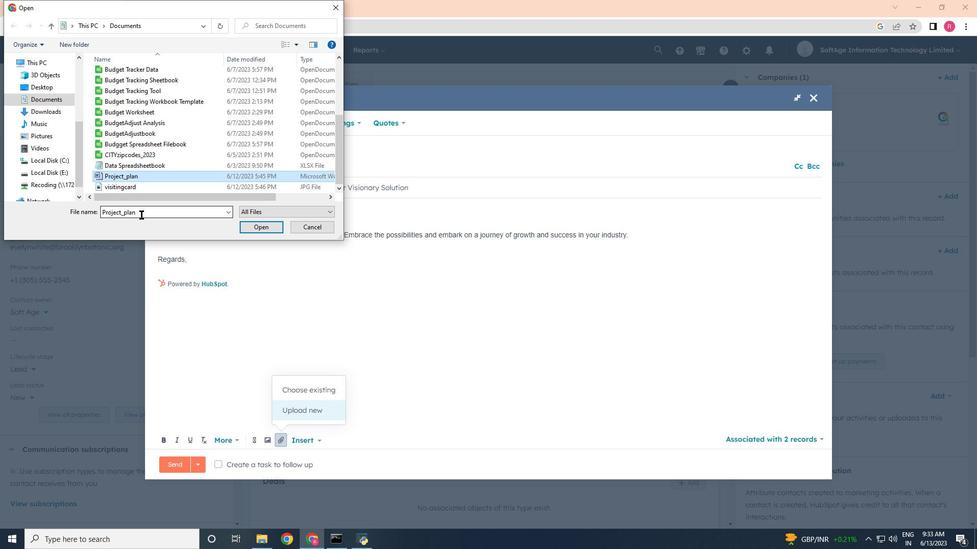 
Action: Key pressed <Key.shift><Key.shift><Key.shift><Key.shift><Key.shift><Key.shift><Key.shift><Key.shift><Key.shift><Key.shift><Key.shift><Key.shift><Key.shift><Key.shift>Proposal
Screenshot: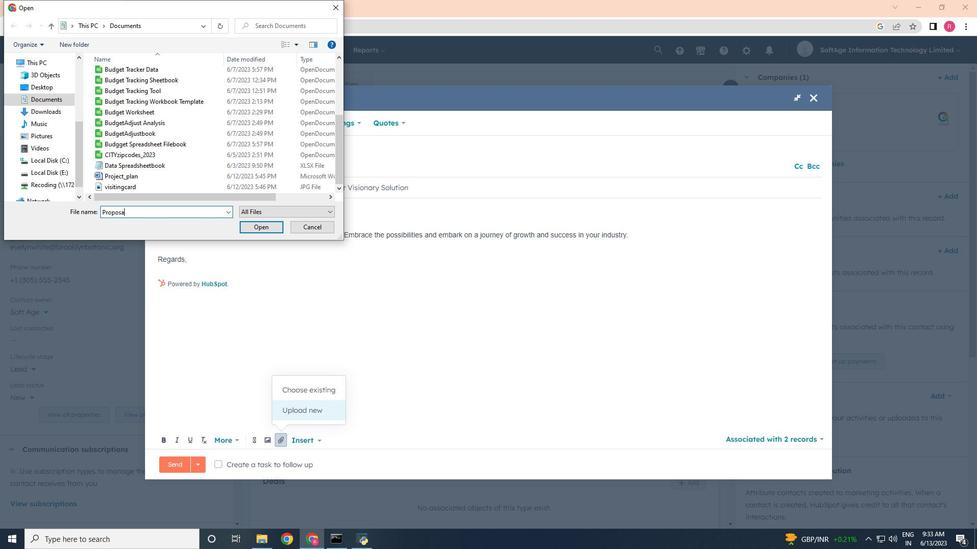 
Action: Mouse moved to (262, 227)
Screenshot: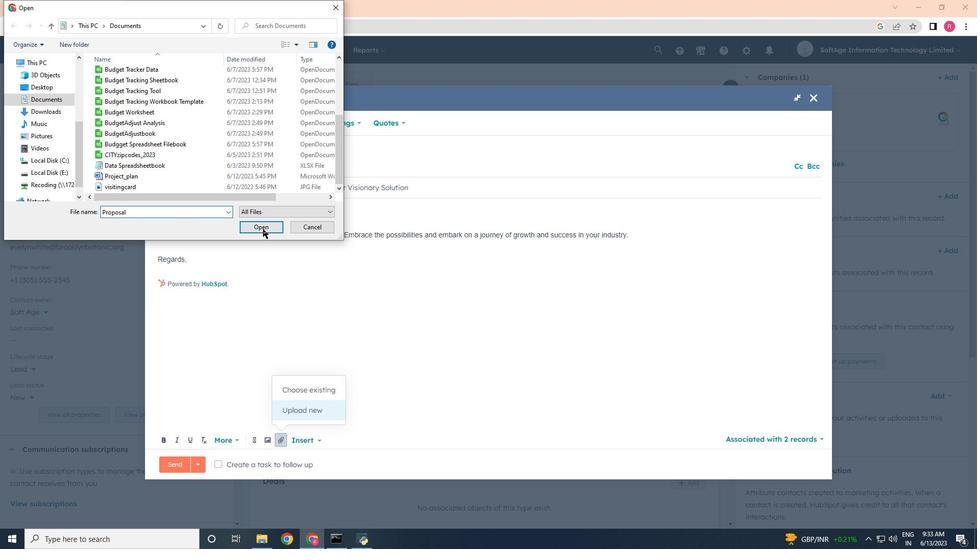 
Action: Mouse pressed left at (262, 227)
Screenshot: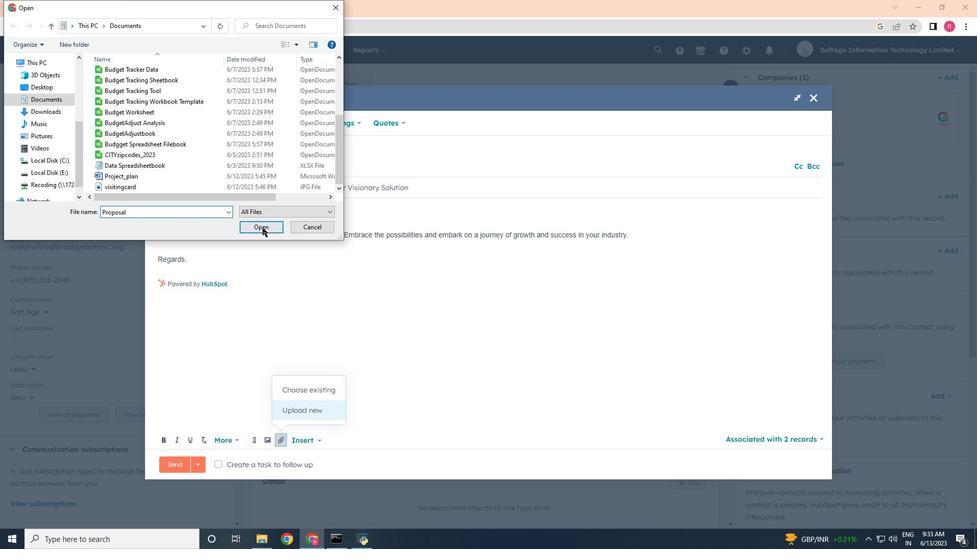 
Action: Mouse moved to (549, 279)
Screenshot: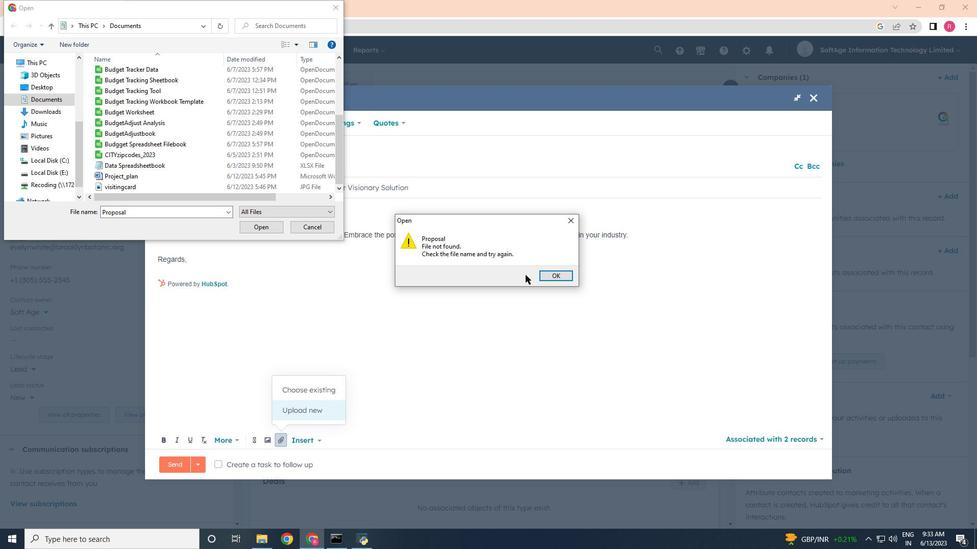 
Action: Mouse pressed left at (549, 279)
Screenshot: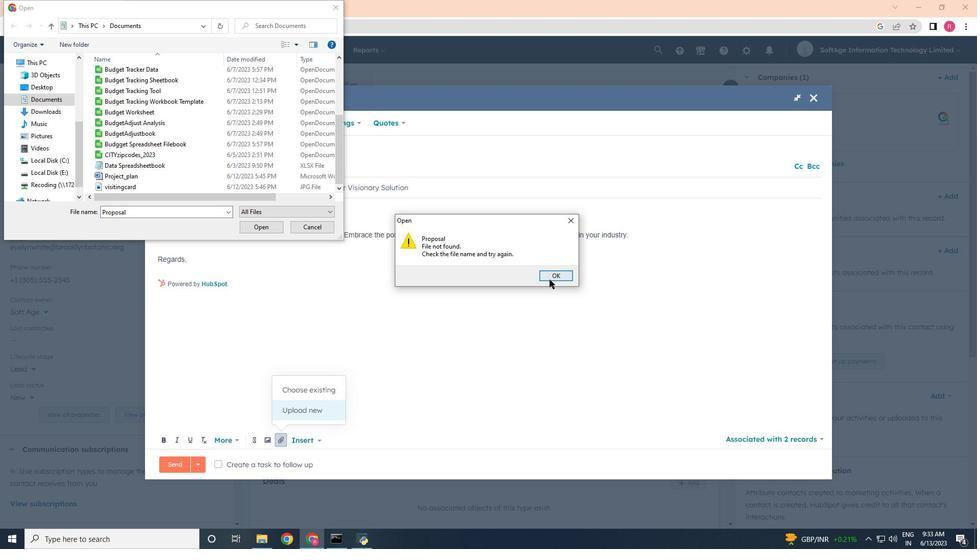 
Action: Mouse moved to (149, 174)
Screenshot: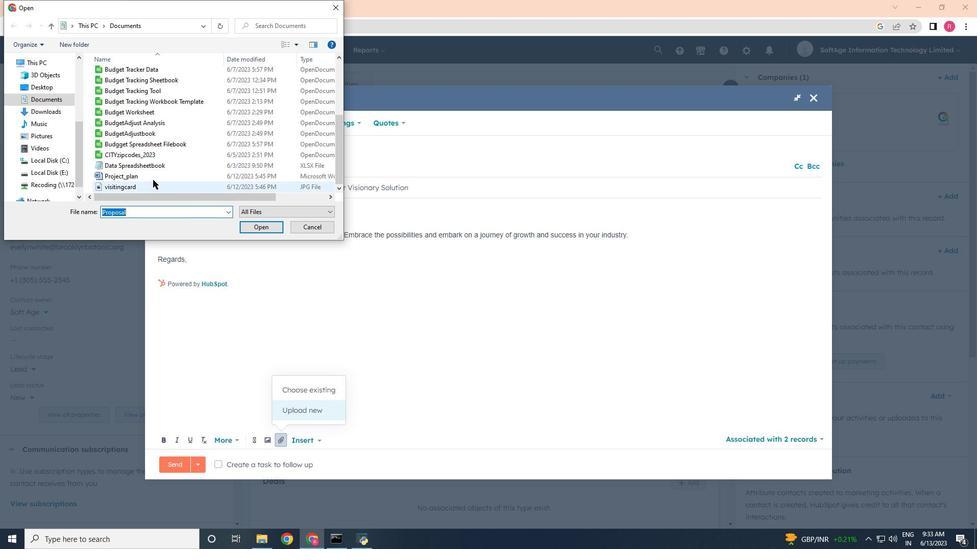 
Action: Mouse pressed left at (149, 174)
Screenshot: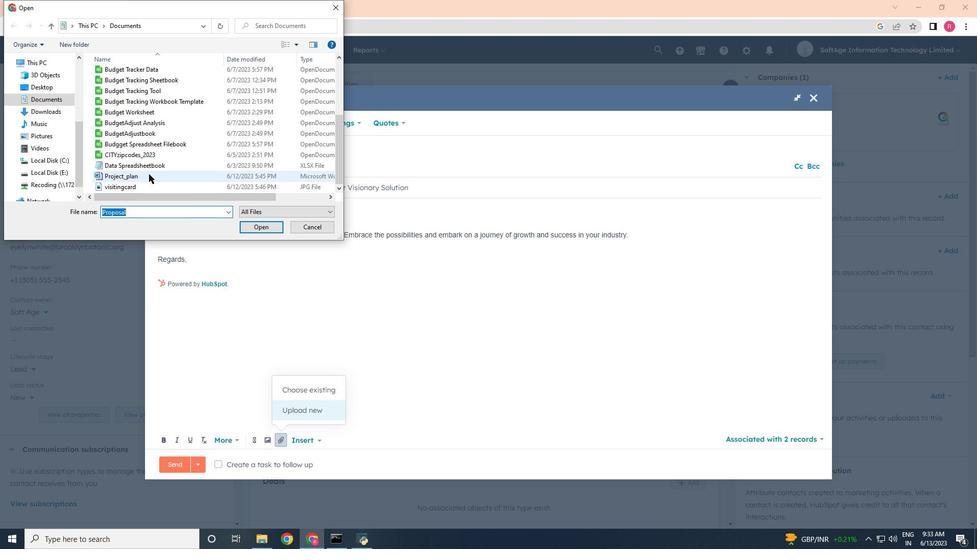
Action: Mouse moved to (260, 221)
Screenshot: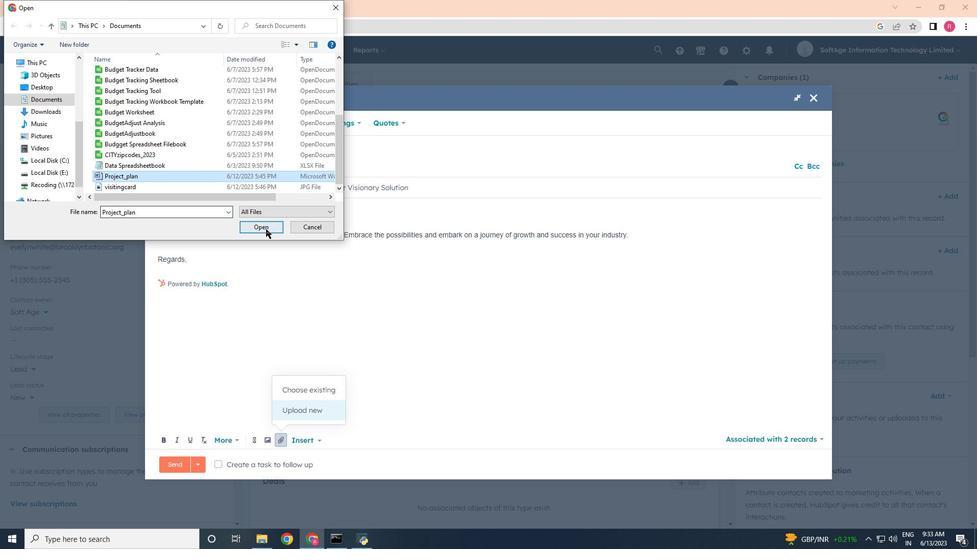 
Action: Mouse pressed left at (260, 221)
Screenshot: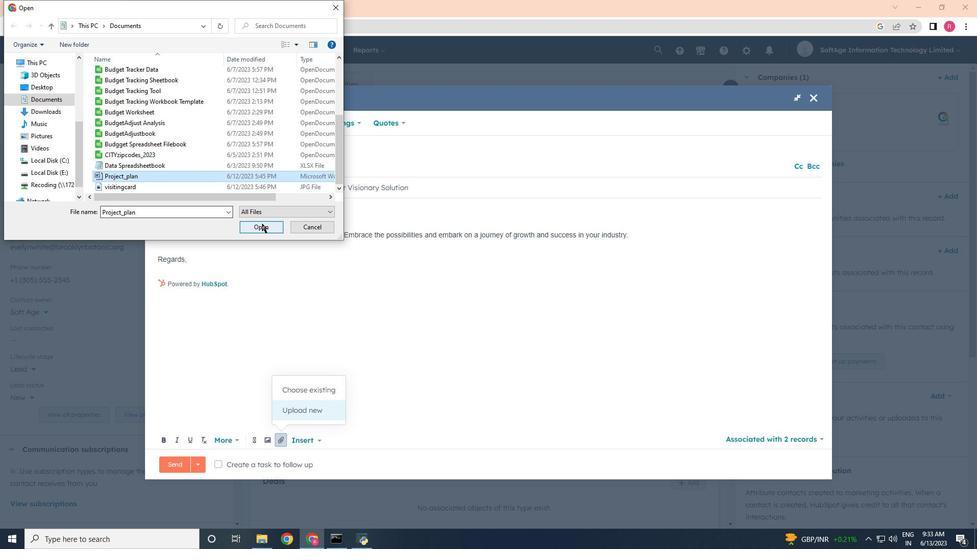 
Action: Mouse moved to (285, 416)
Screenshot: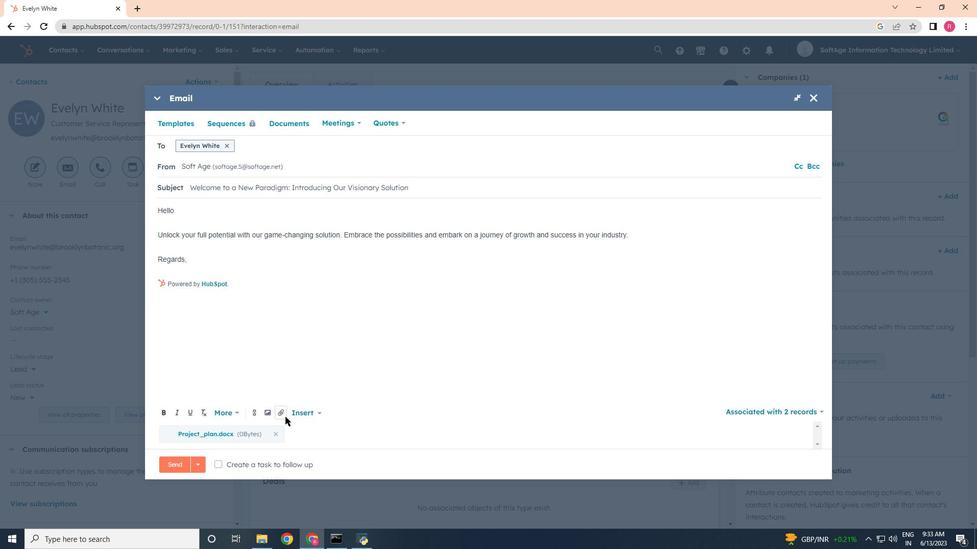 
Action: Mouse pressed left at (285, 416)
Screenshot: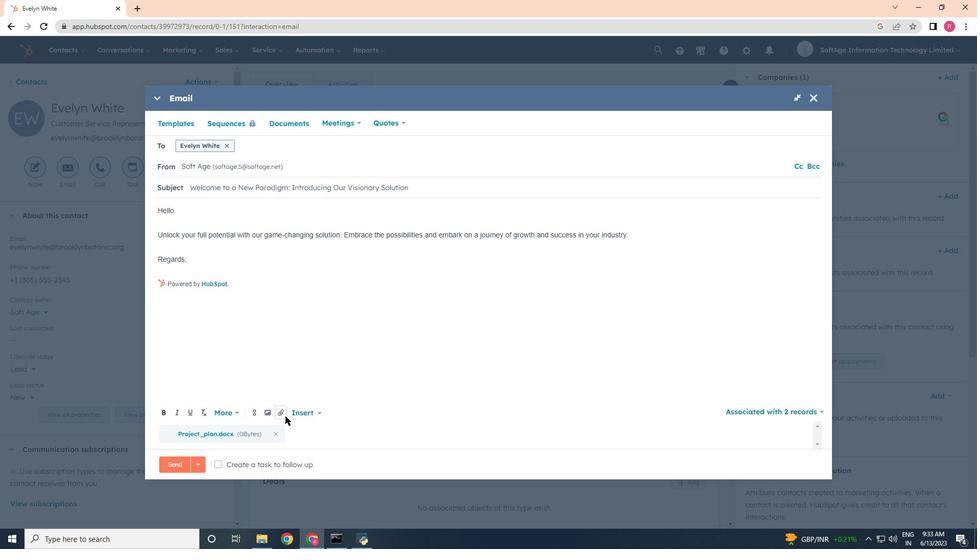 
Action: Mouse moved to (296, 380)
Screenshot: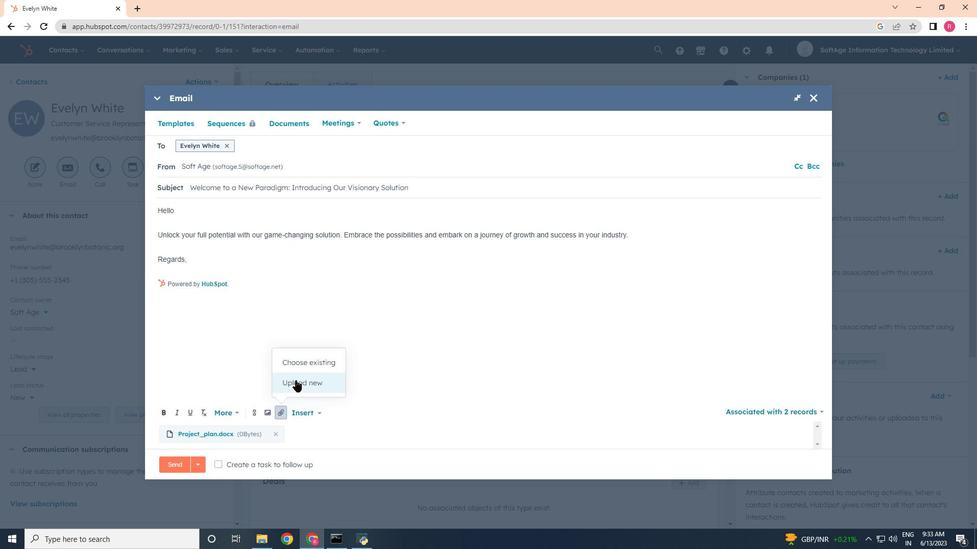 
Action: Mouse pressed left at (296, 380)
Screenshot: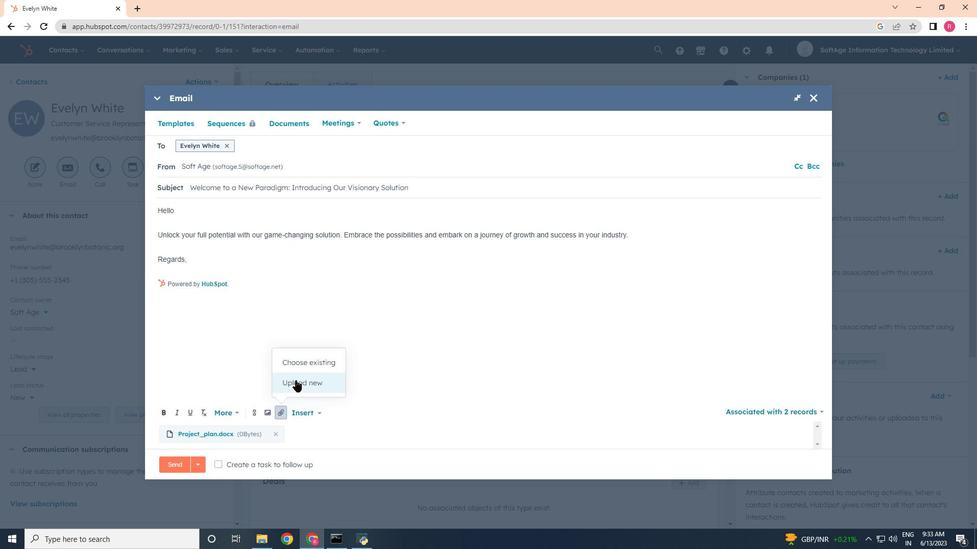 
Action: Mouse moved to (188, 142)
Screenshot: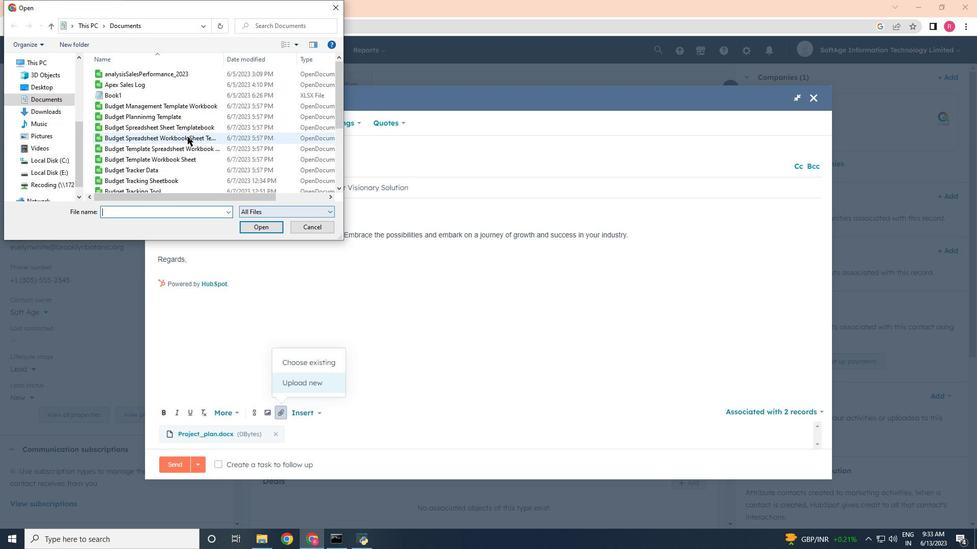 
Action: Mouse scrolled (188, 141) with delta (0, 0)
Screenshot: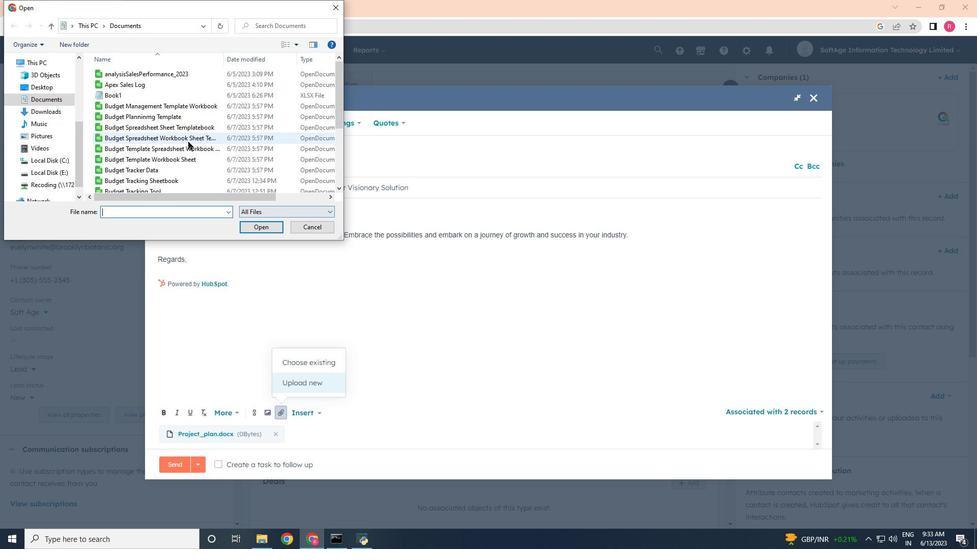 
Action: Mouse scrolled (188, 141) with delta (0, 0)
Screenshot: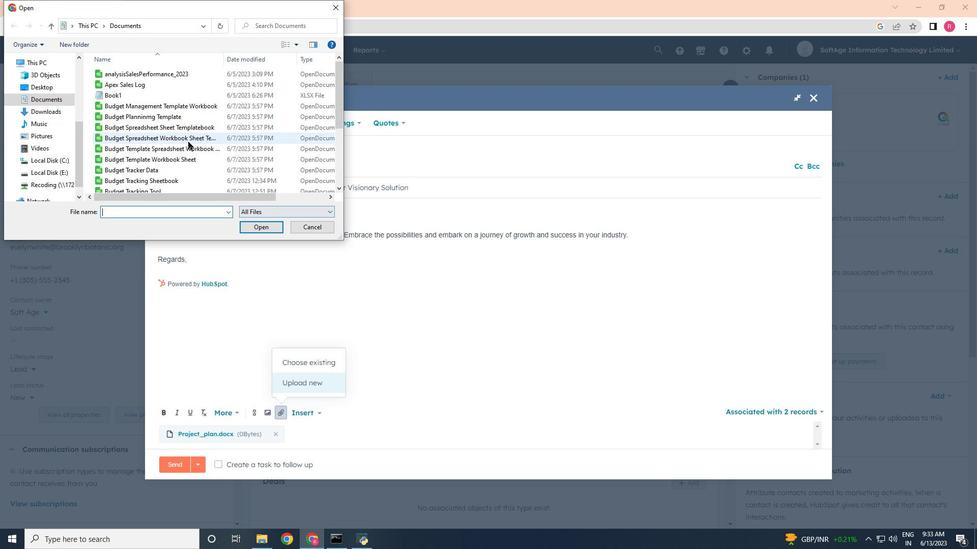
Action: Mouse scrolled (188, 141) with delta (0, 0)
Screenshot: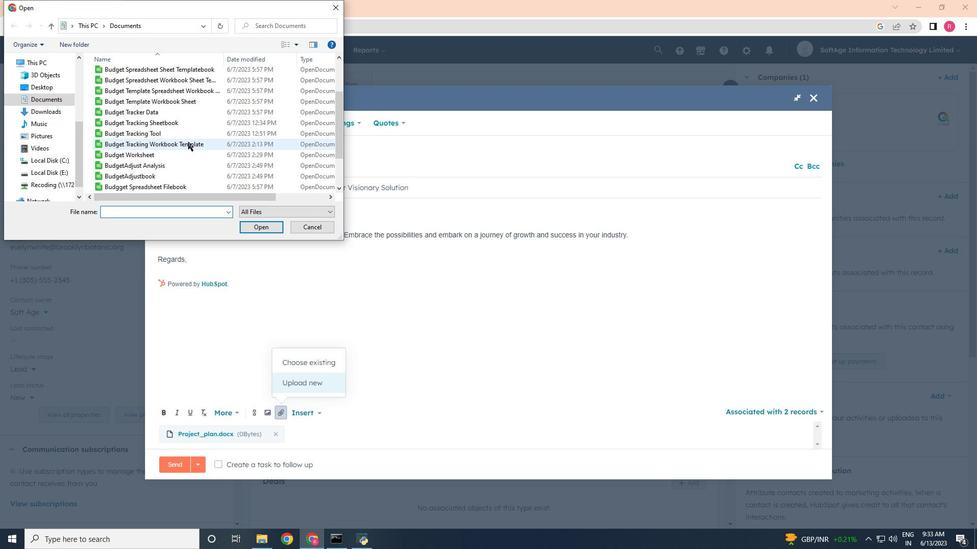 
Action: Mouse scrolled (188, 141) with delta (0, 0)
Screenshot: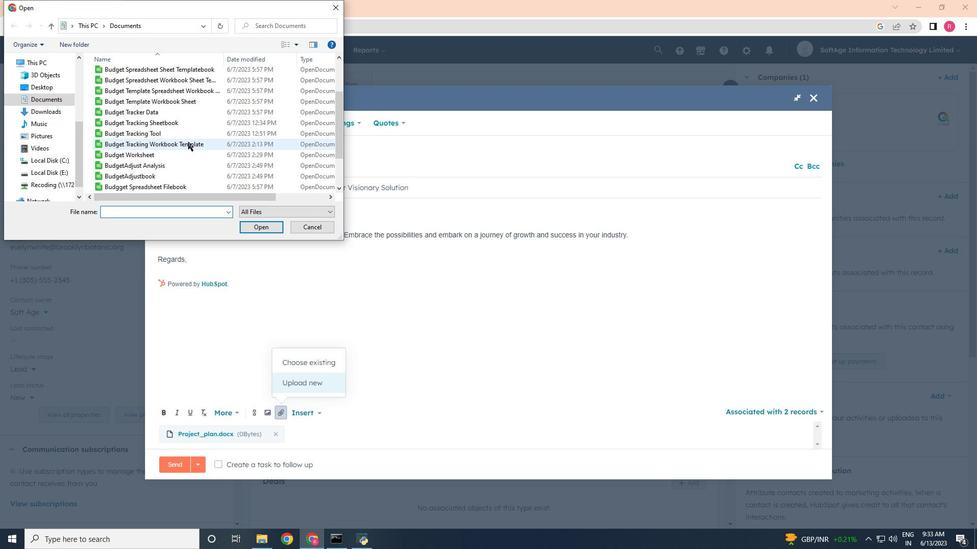 
Action: Mouse scrolled (188, 141) with delta (0, 0)
Screenshot: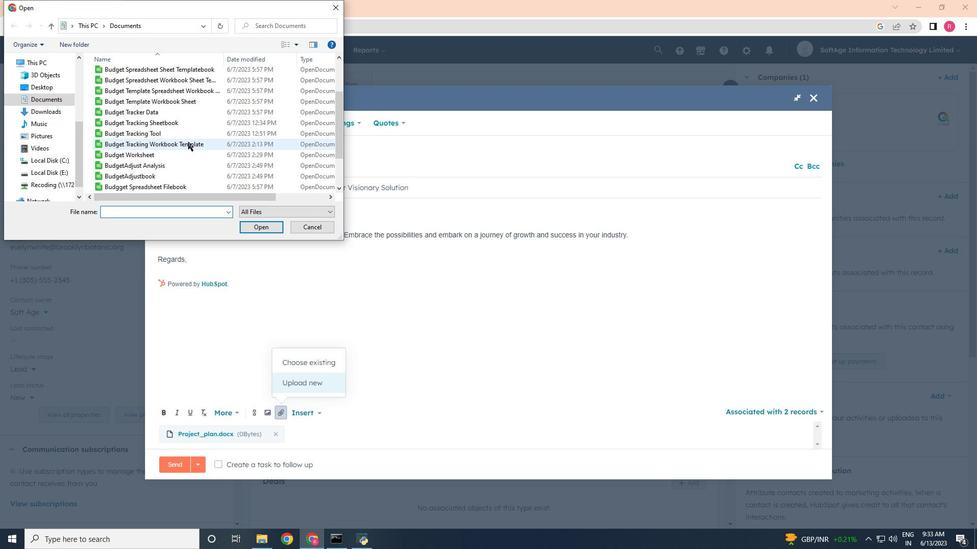 
Action: Mouse scrolled (188, 141) with delta (0, 0)
Screenshot: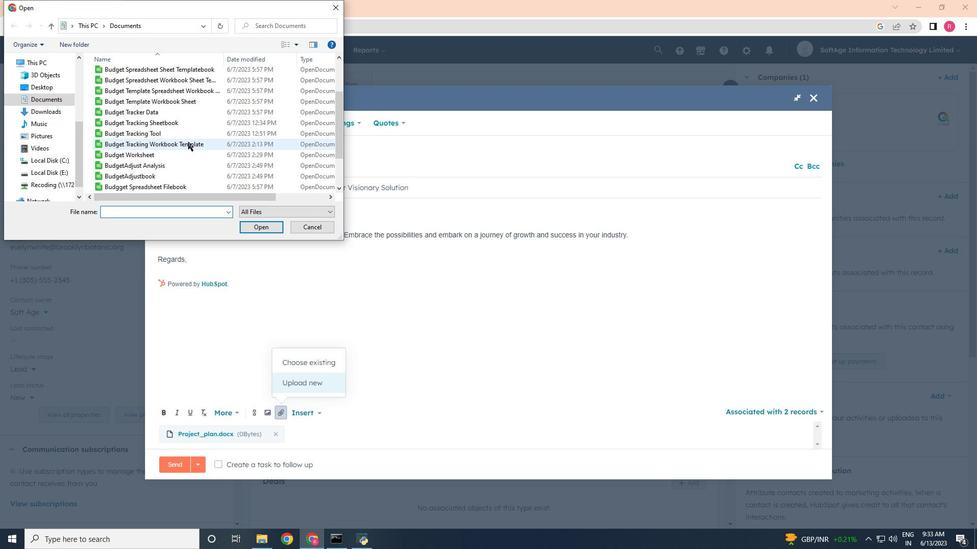 
Action: Mouse scrolled (188, 141) with delta (0, 0)
Screenshot: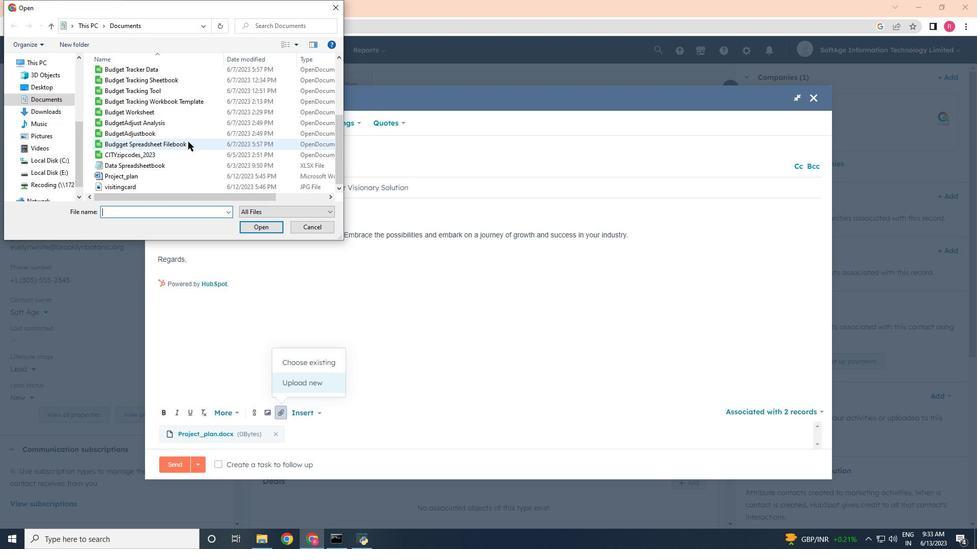 
Action: Mouse scrolled (188, 141) with delta (0, 0)
Screenshot: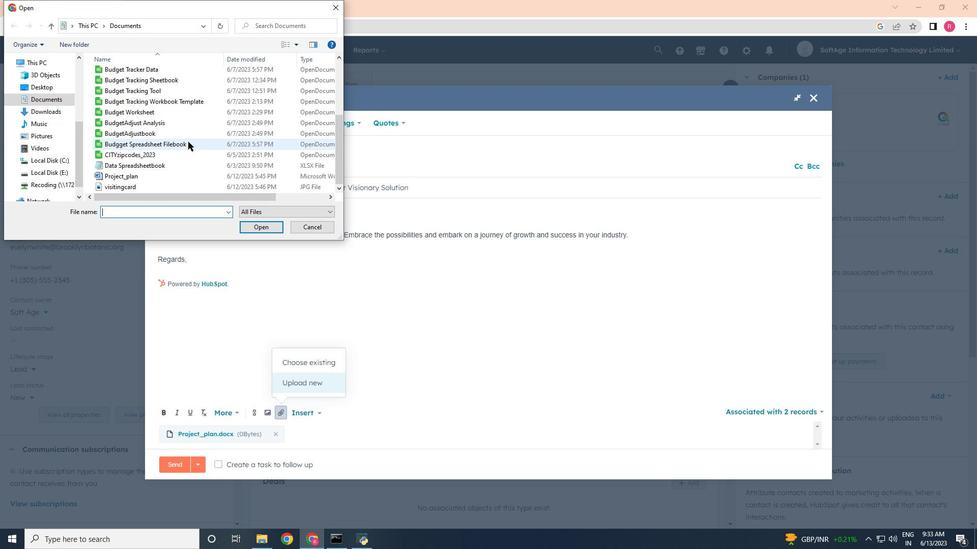 
Action: Mouse scrolled (188, 141) with delta (0, 0)
Screenshot: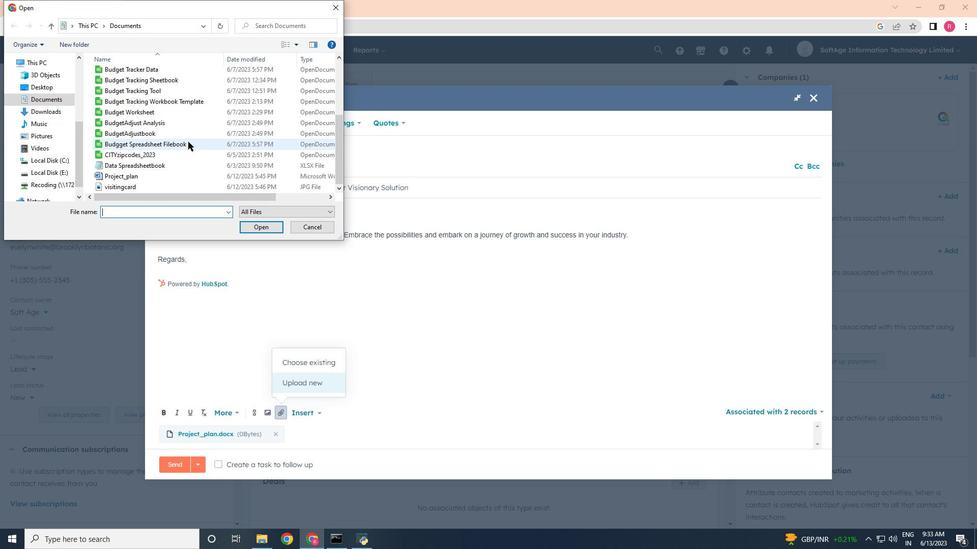 
Action: Mouse scrolled (188, 141) with delta (0, 0)
Screenshot: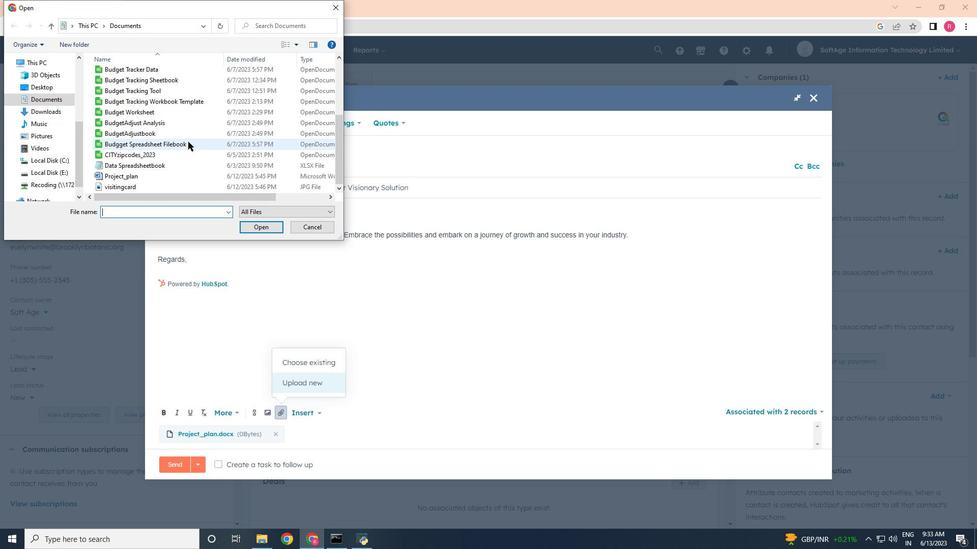 
Action: Mouse scrolled (188, 141) with delta (0, 0)
Screenshot: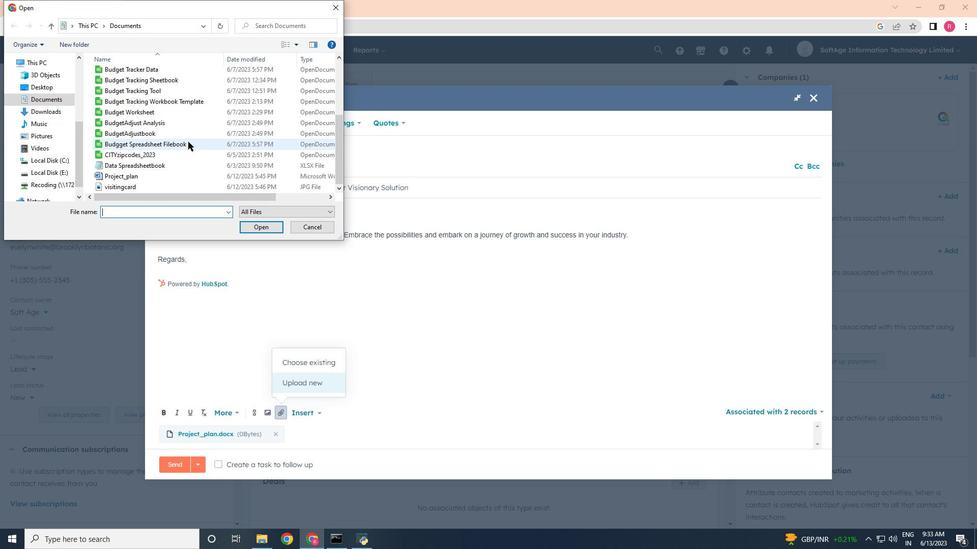 
Action: Mouse moved to (178, 183)
Screenshot: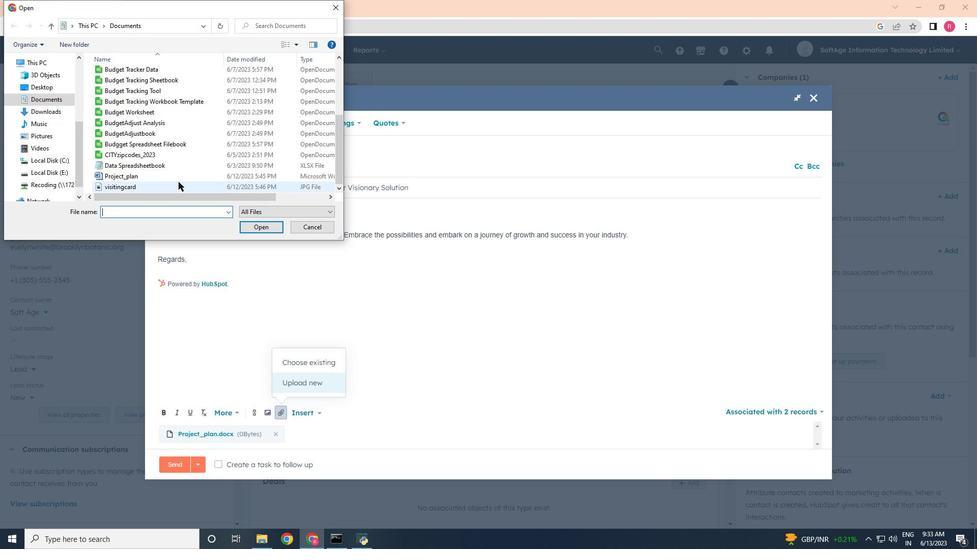 
Action: Mouse pressed left at (178, 183)
Screenshot: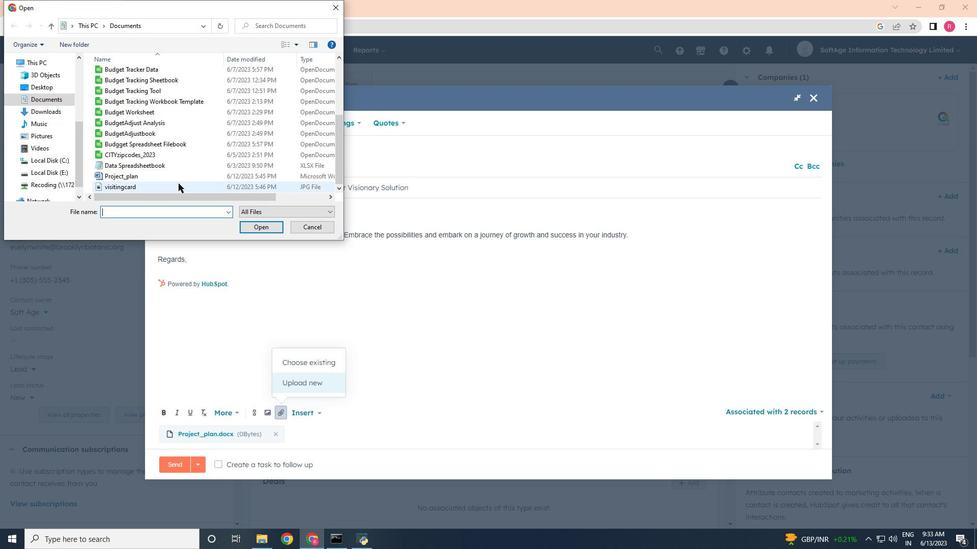 
Action: Mouse moved to (264, 230)
Screenshot: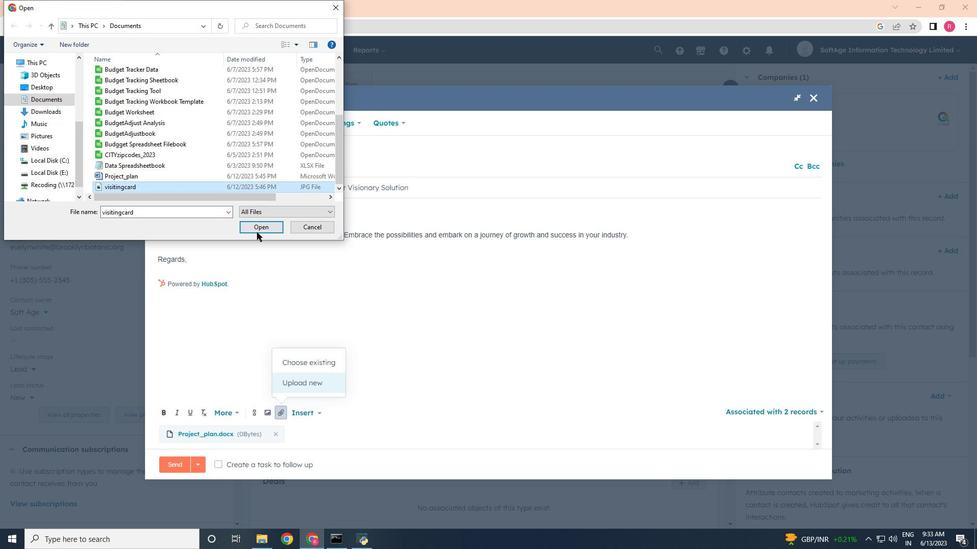 
Action: Mouse pressed left at (264, 230)
Screenshot: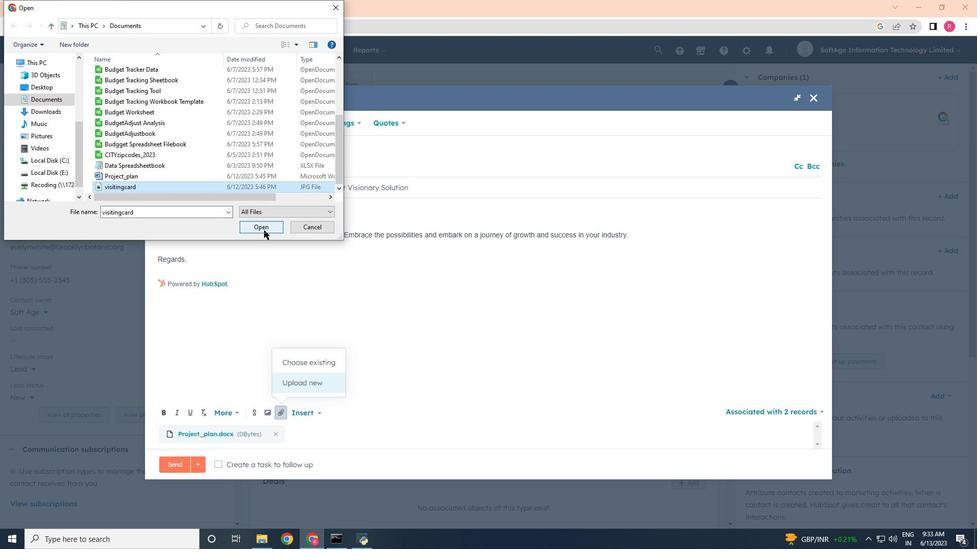 
Action: Mouse moved to (190, 266)
Screenshot: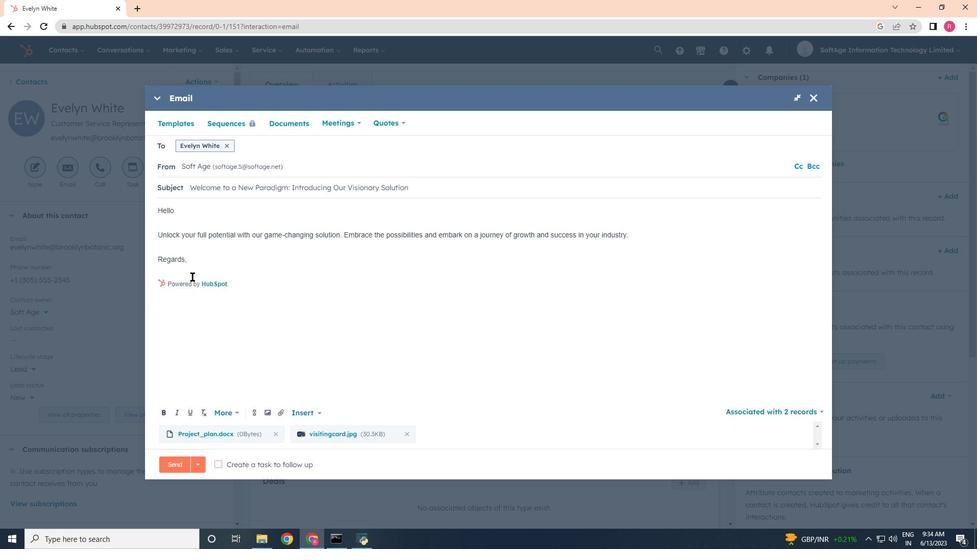 
Action: Mouse pressed left at (190, 266)
Screenshot: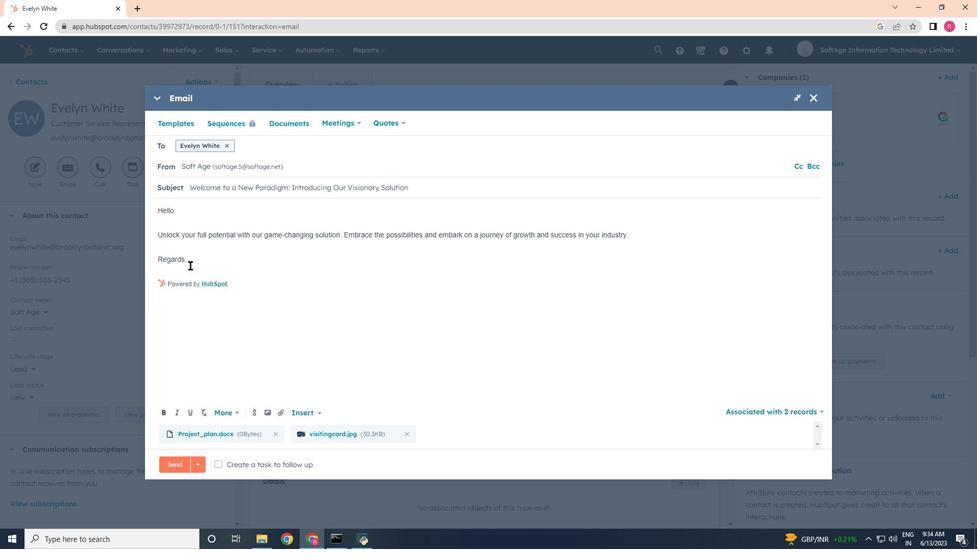
Action: Mouse moved to (252, 414)
Screenshot: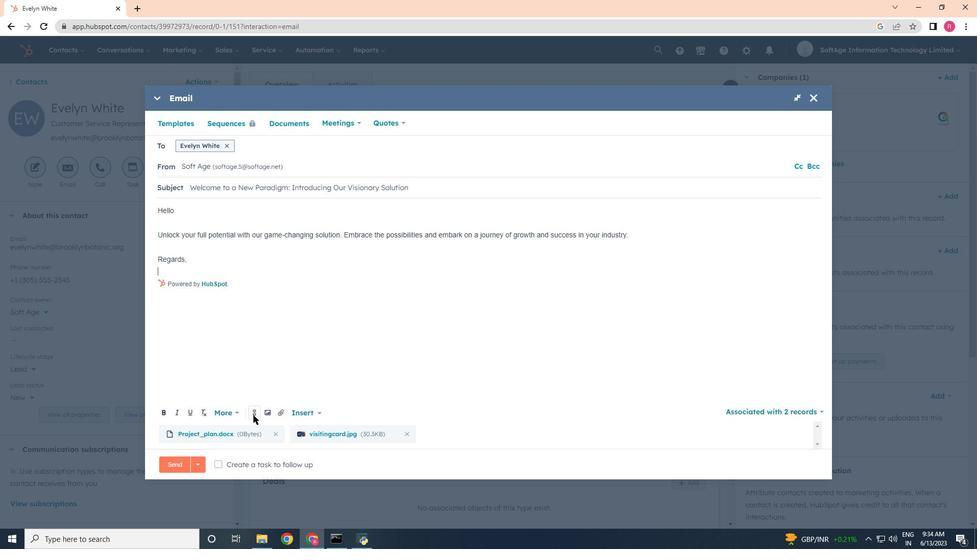 
Action: Mouse pressed left at (252, 414)
Screenshot: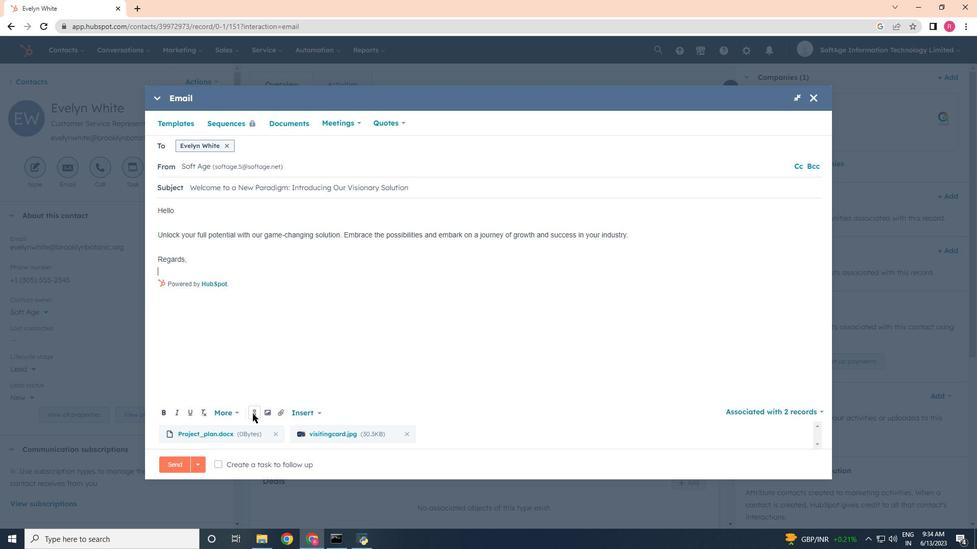 
Action: Mouse moved to (278, 303)
Screenshot: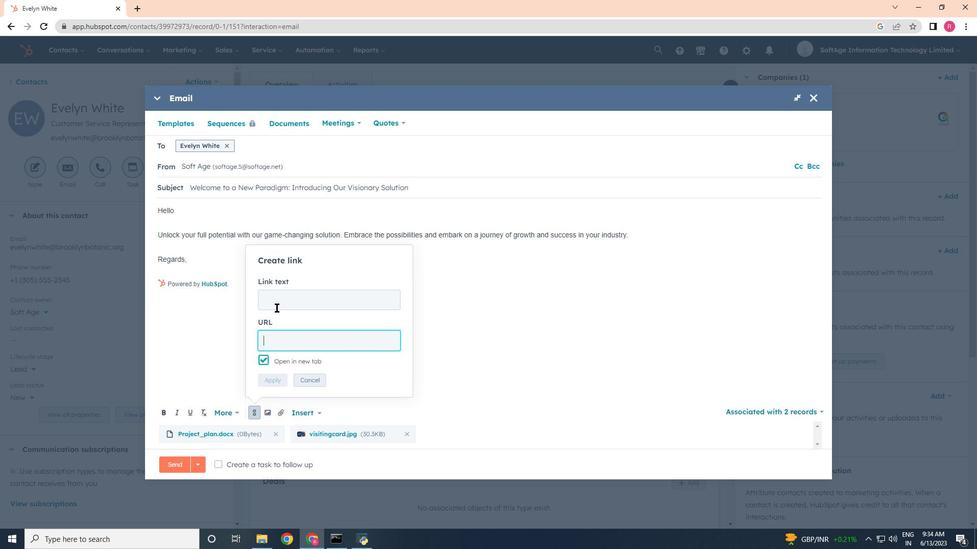 
Action: Mouse pressed left at (278, 303)
Screenshot: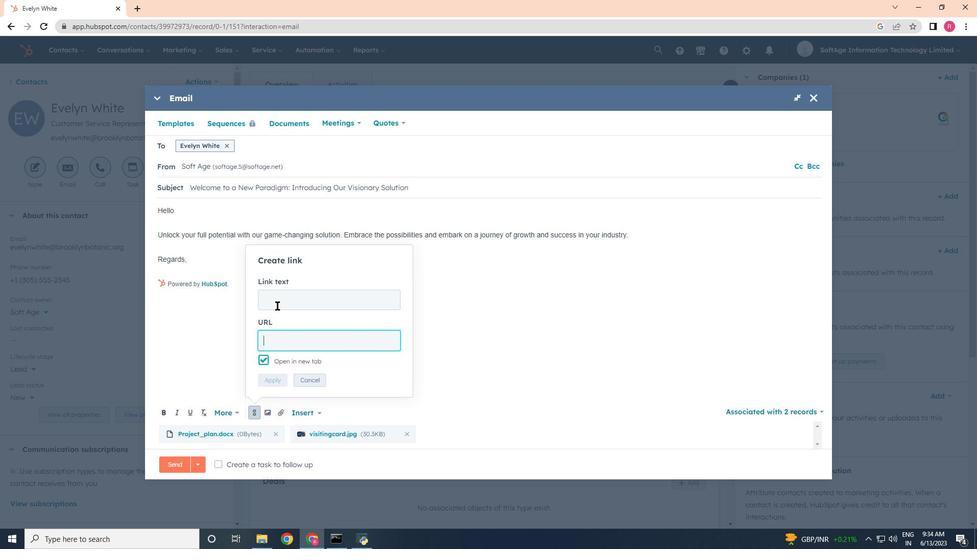 
Action: Key pressed <Key.shift>Instagram<Key.tab>www.instagram.com
Screenshot: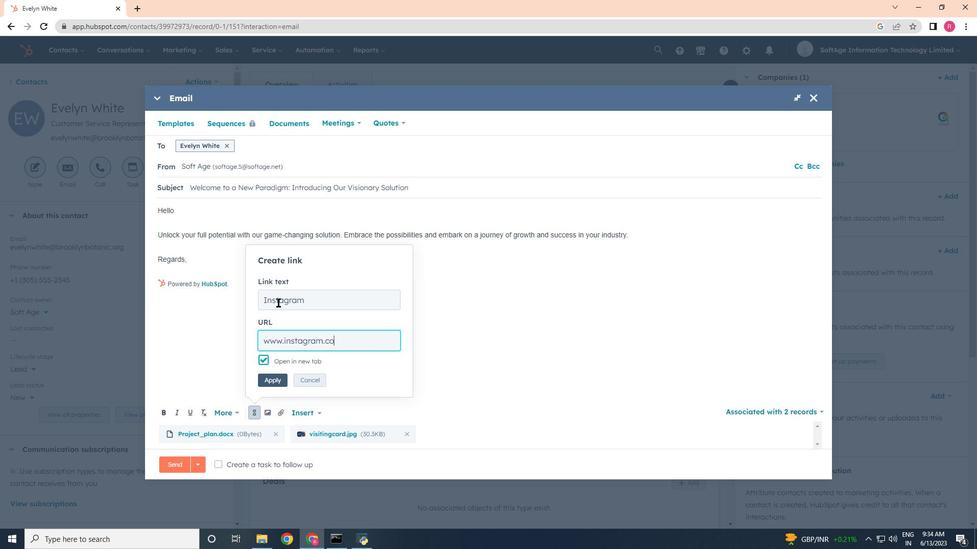 
Action: Mouse moved to (269, 380)
Screenshot: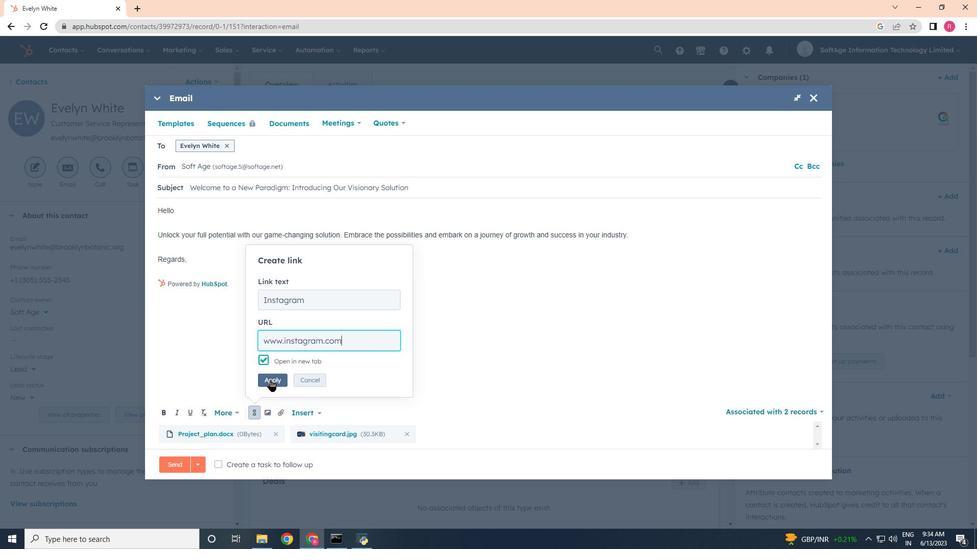 
Action: Mouse pressed left at (269, 380)
Screenshot: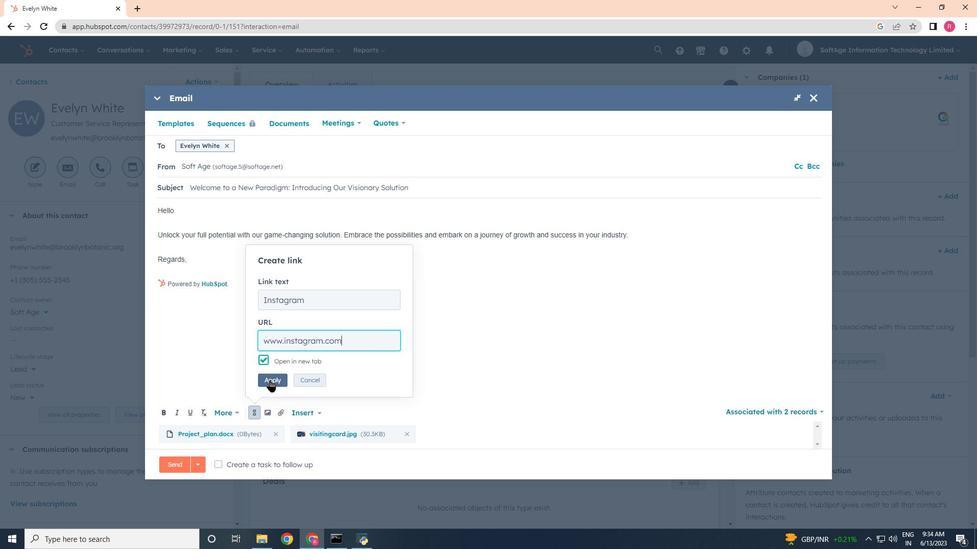 
Action: Mouse moved to (221, 462)
Screenshot: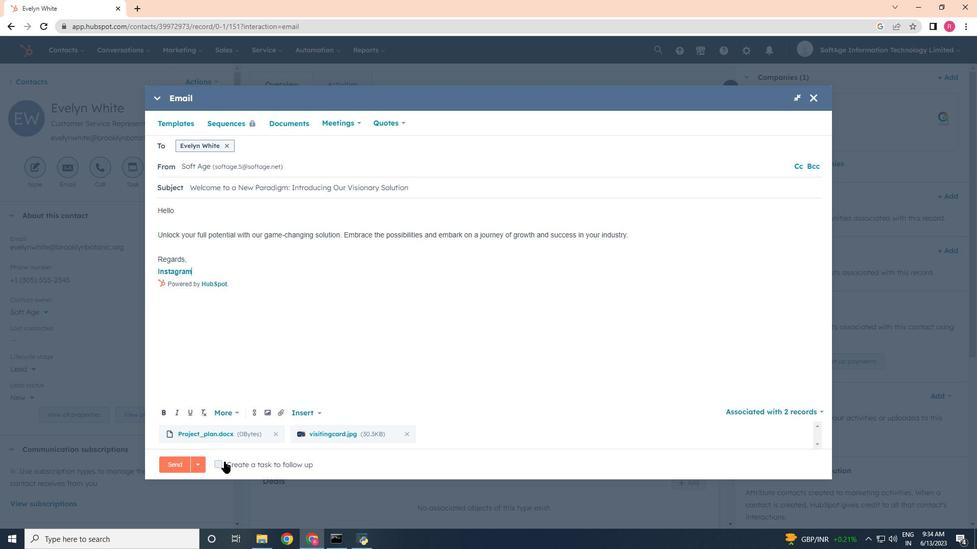 
Action: Mouse pressed left at (221, 462)
Screenshot: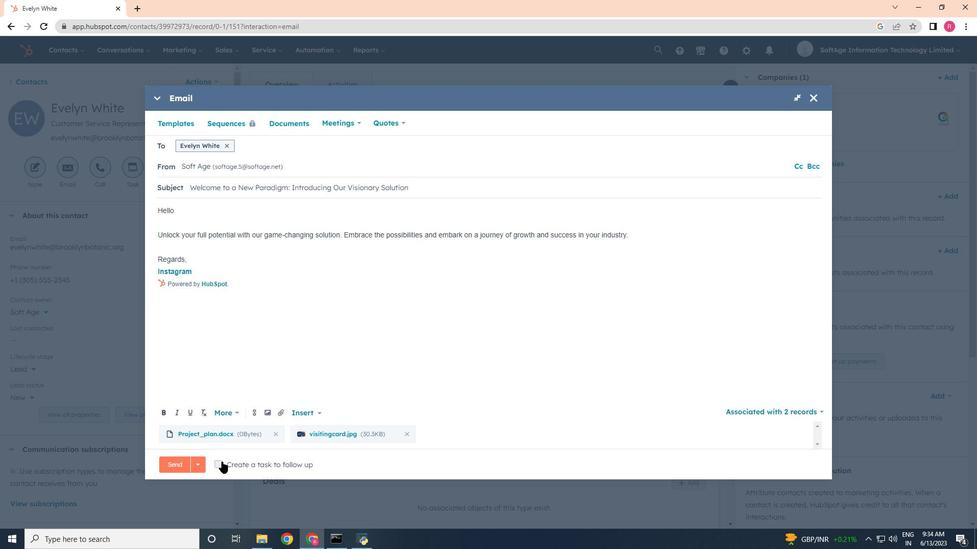 
Action: Mouse moved to (413, 466)
Screenshot: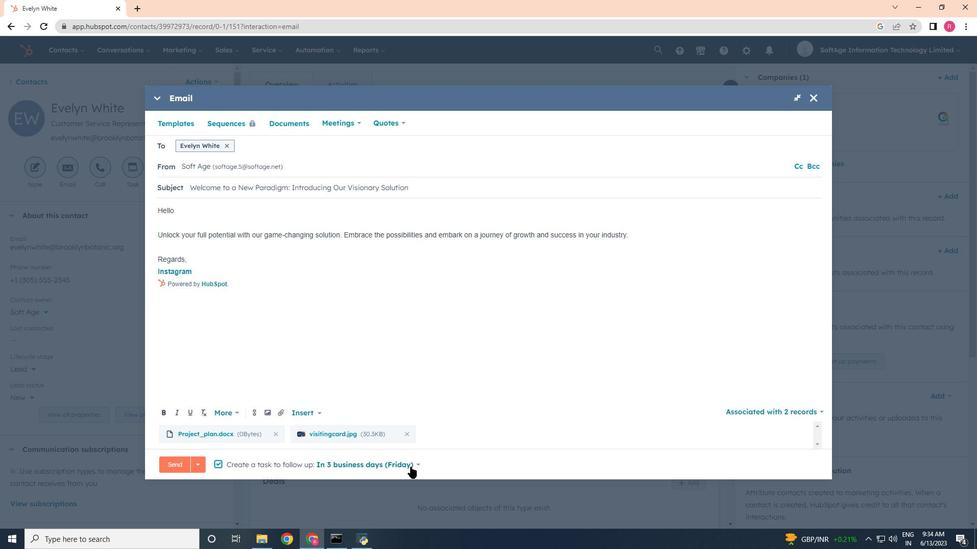 
Action: Mouse pressed left at (413, 466)
Screenshot: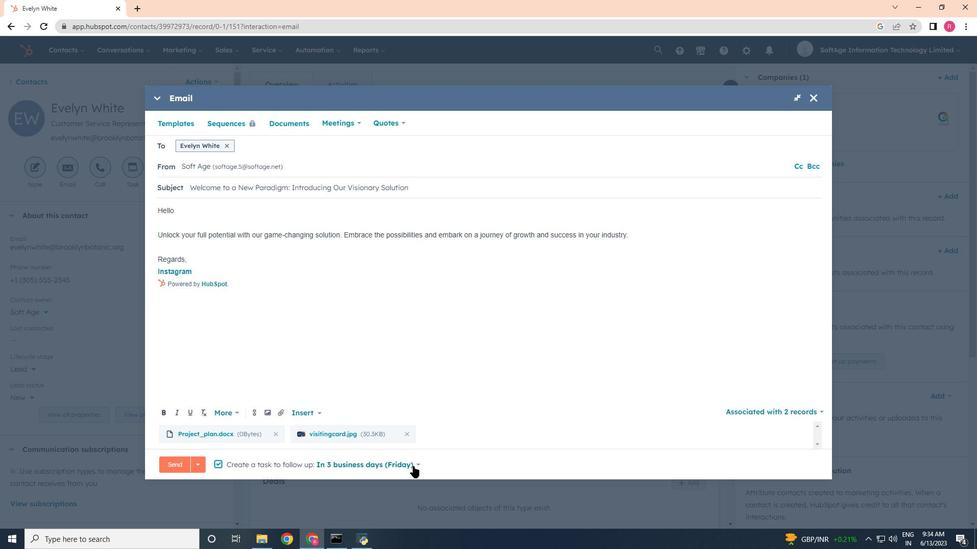 
Action: Mouse moved to (342, 372)
Screenshot: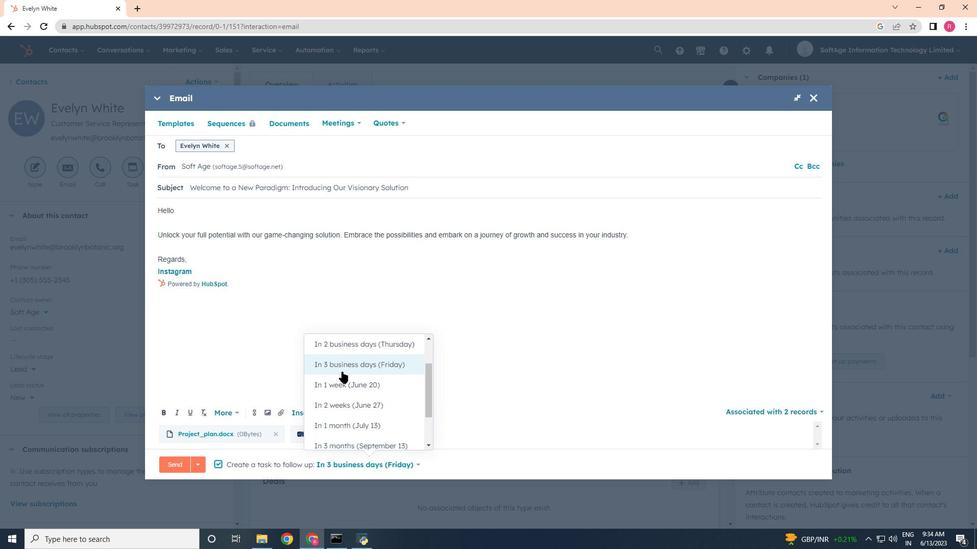 
Action: Mouse scrolled (342, 371) with delta (0, 0)
Screenshot: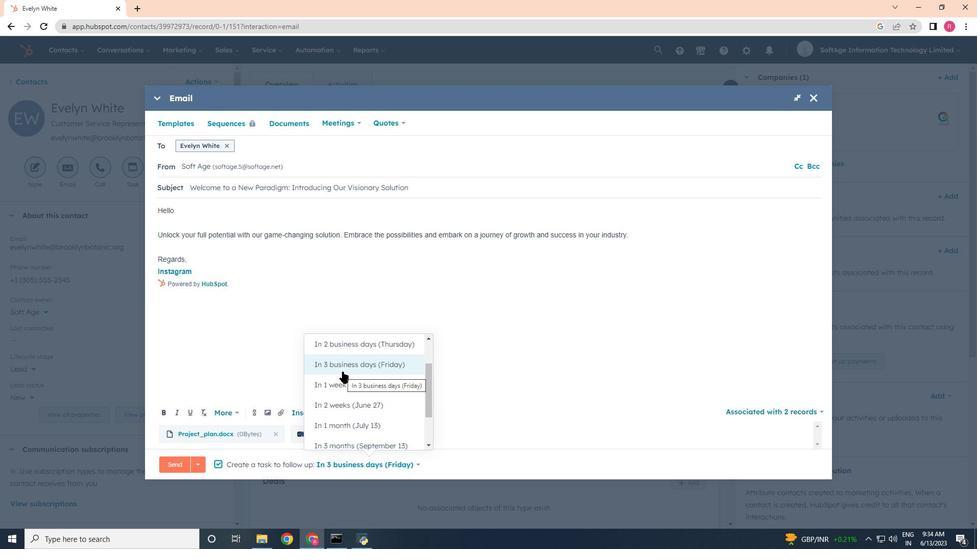 
Action: Mouse scrolled (342, 371) with delta (0, 0)
Screenshot: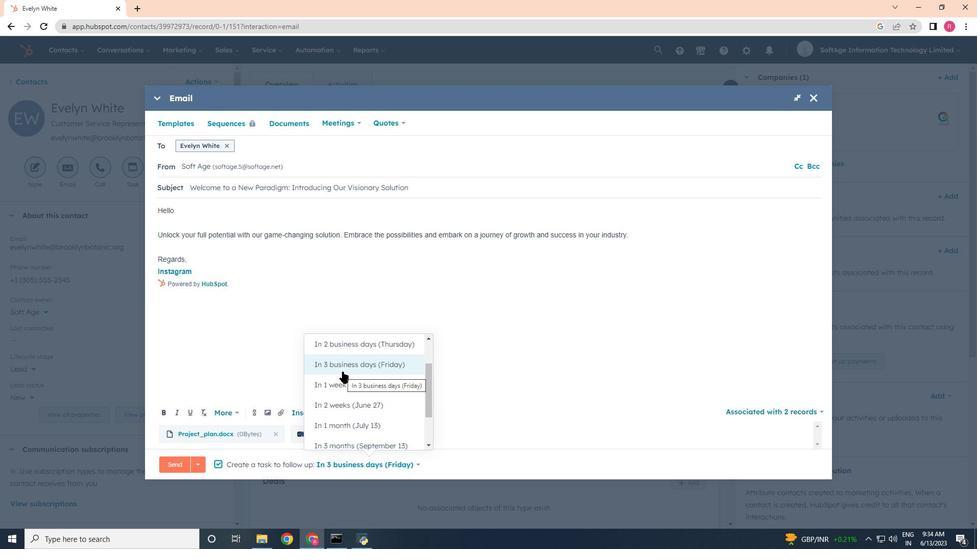 
Action: Mouse scrolled (342, 371) with delta (0, 0)
Screenshot: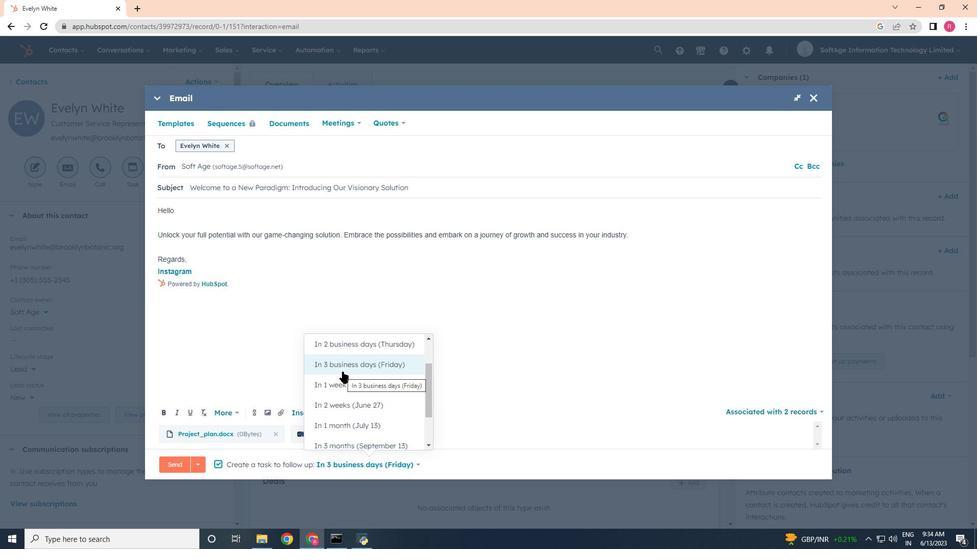 
Action: Mouse scrolled (342, 372) with delta (0, 0)
Screenshot: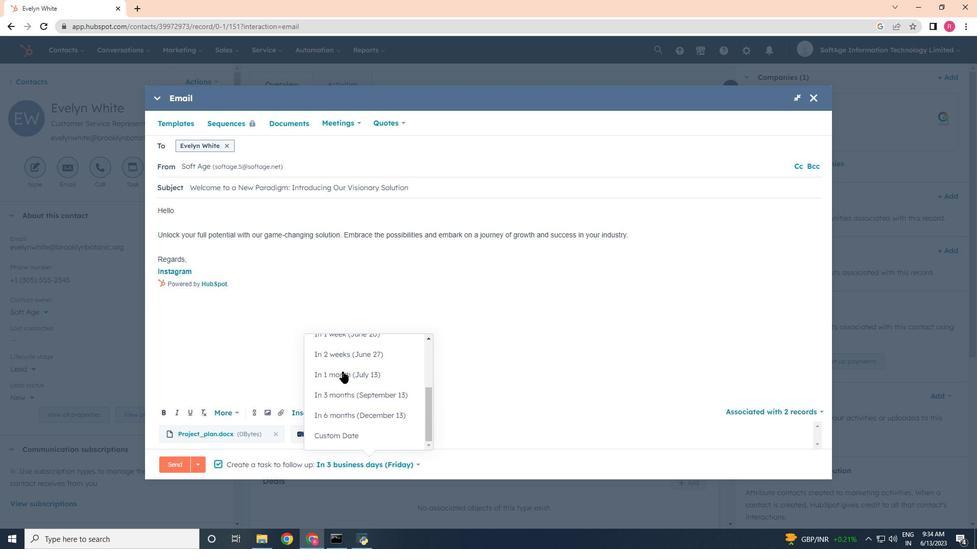 
Action: Mouse scrolled (342, 372) with delta (0, 0)
Screenshot: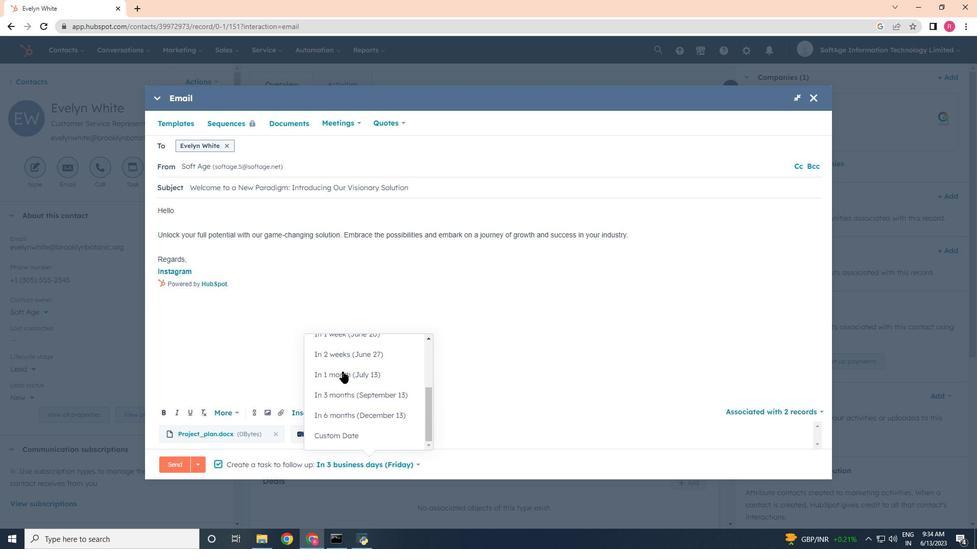
Action: Mouse moved to (341, 410)
Screenshot: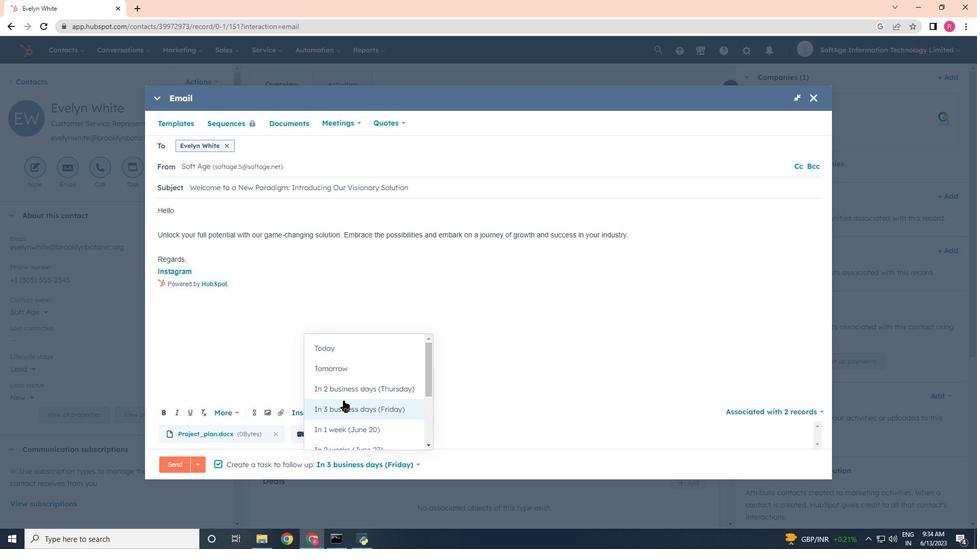 
Action: Mouse pressed left at (341, 410)
Screenshot: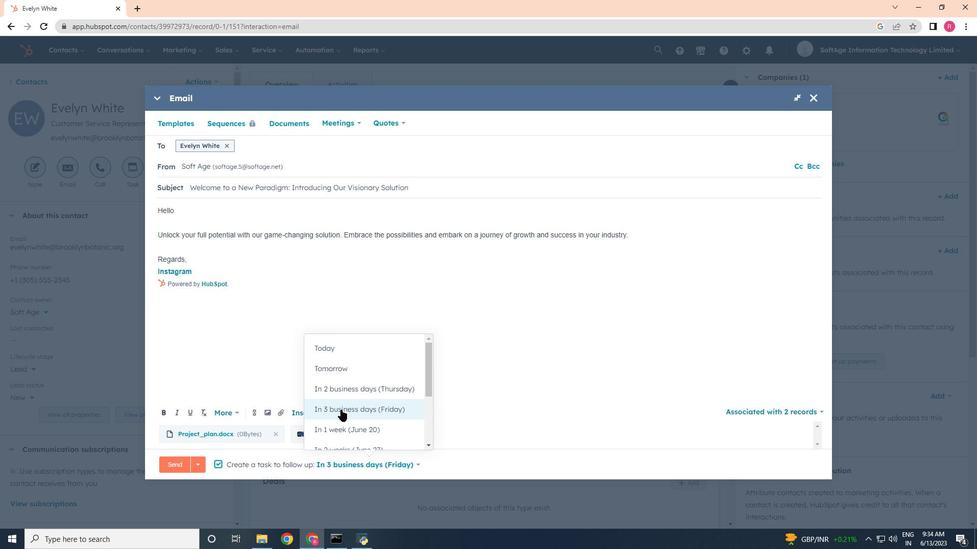 
Action: Mouse moved to (166, 466)
Screenshot: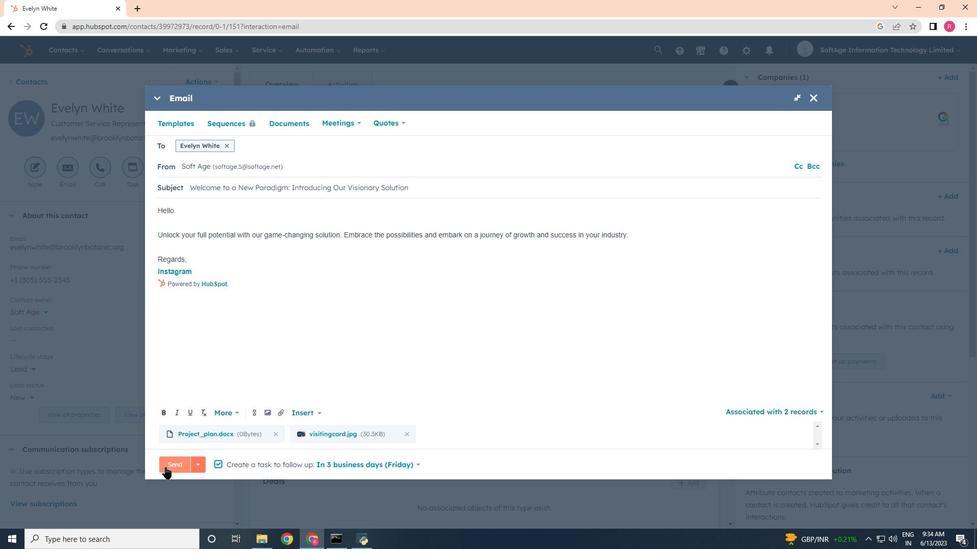
Action: Mouse pressed left at (166, 466)
Screenshot: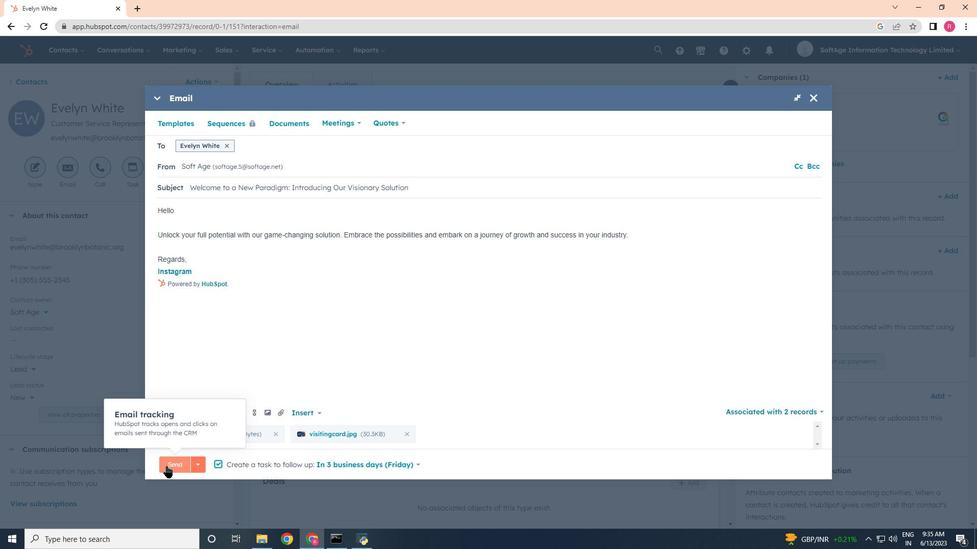 
